 Task: Open Card Card0000000229 in Board Board0000000058 in Workspace WS0000000020 in Trello. Add Member Email0000000077 to Card Card0000000229 in Board Board0000000058 in Workspace WS0000000020 in Trello. Add Green Label titled Label0000000229 to Card Card0000000229 in Board Board0000000058 in Workspace WS0000000020 in Trello. Add Checklist CL0000000229 to Card Card0000000229 in Board Board0000000058 in Workspace WS0000000020 in Trello. Add Dates with Start Date as Apr 08 2023 and Due Date as Apr 30 2023 to Card Card0000000229 in Board Board0000000058 in Workspace WS0000000020 in Trello
Action: Mouse moved to (553, 586)
Screenshot: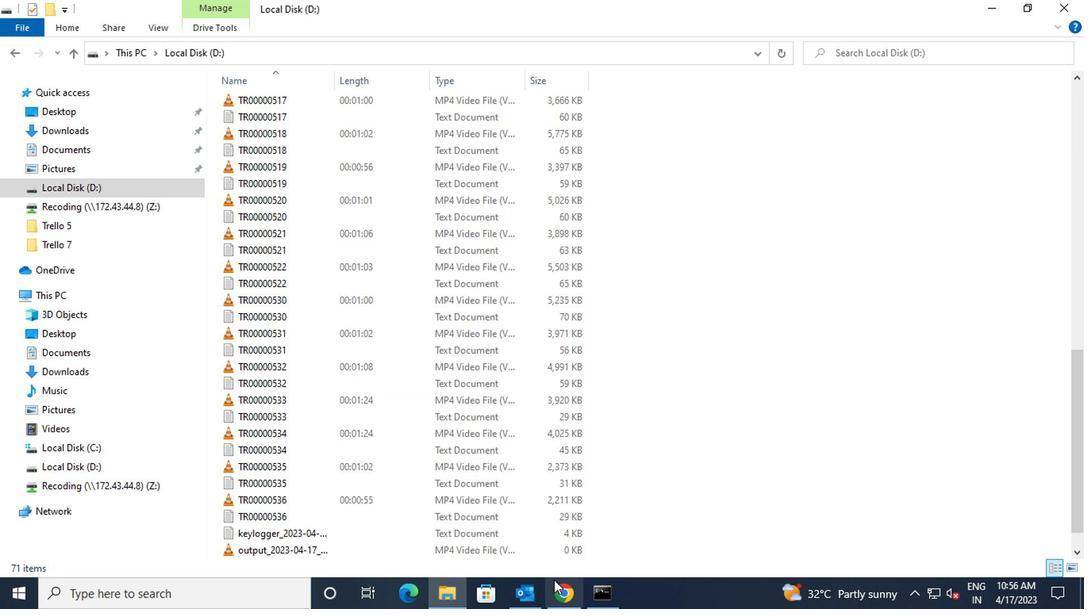 
Action: Mouse pressed left at (553, 586)
Screenshot: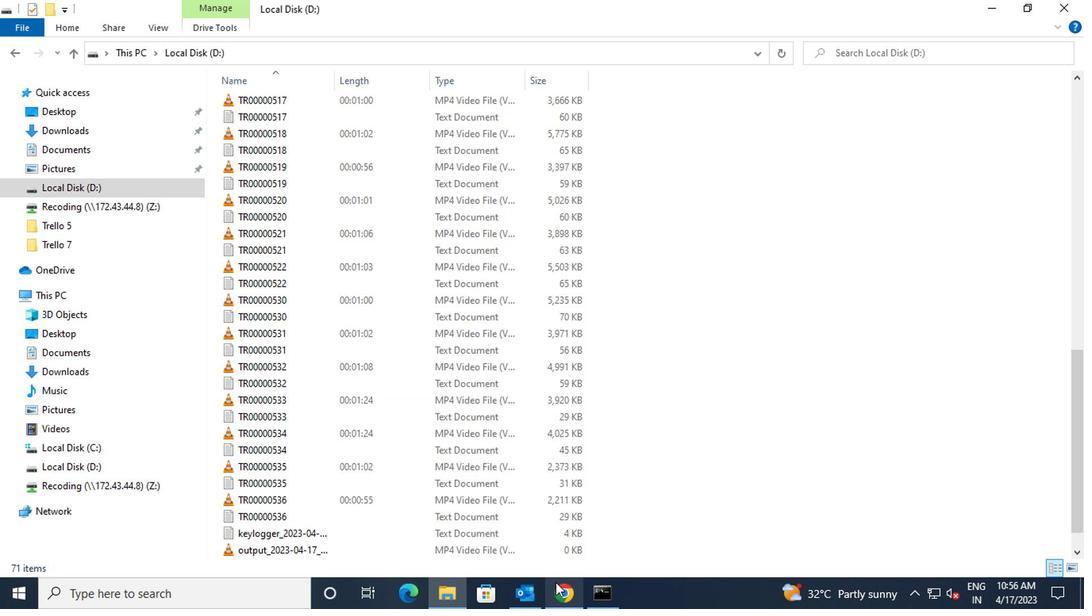 
Action: Mouse moved to (142, 373)
Screenshot: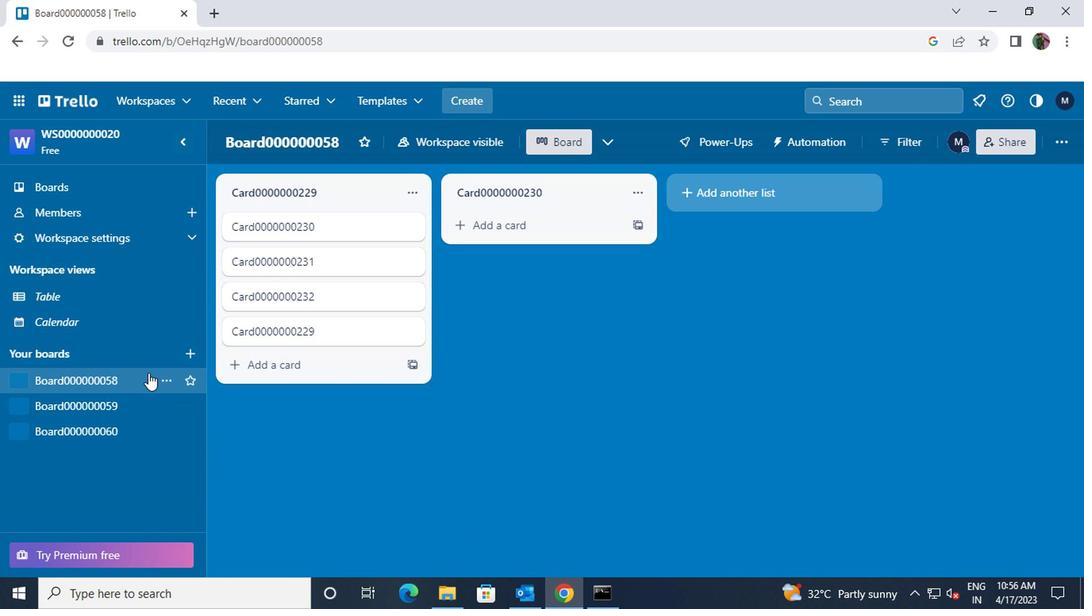
Action: Mouse pressed left at (142, 373)
Screenshot: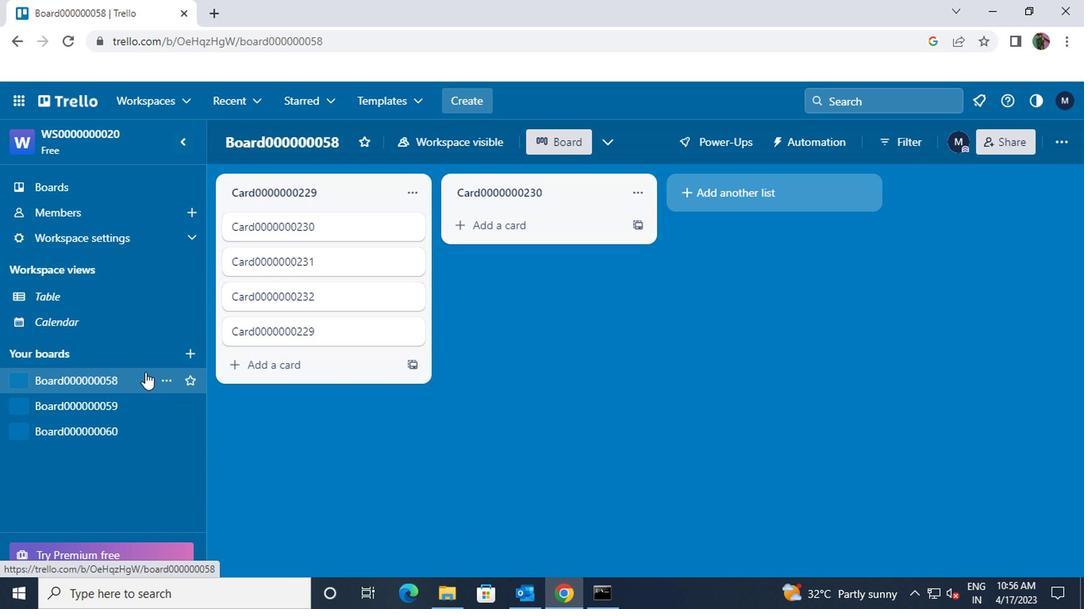 
Action: Mouse moved to (253, 331)
Screenshot: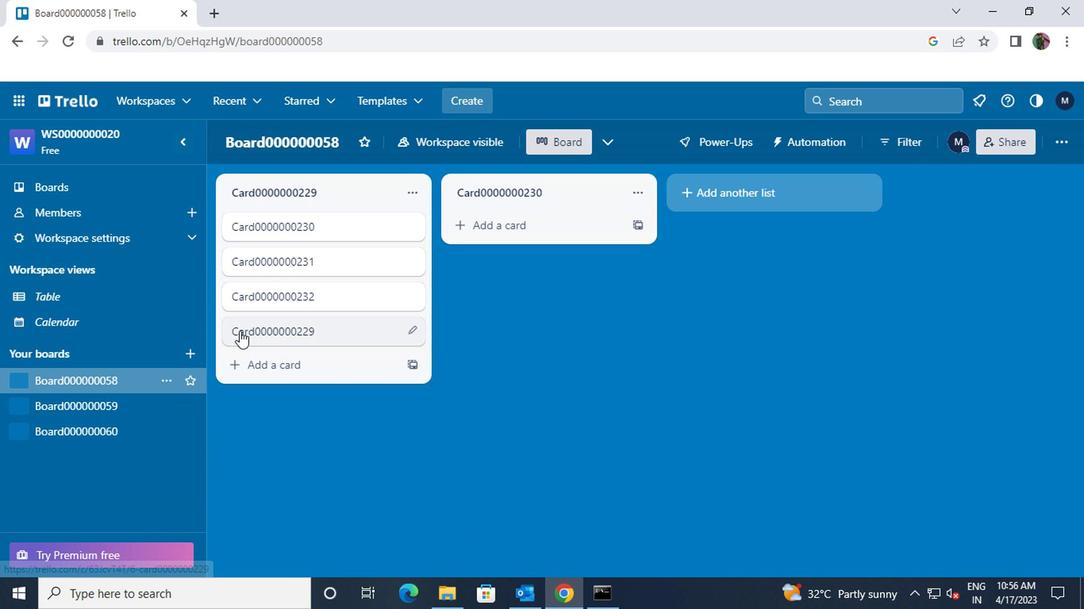 
Action: Mouse pressed left at (253, 331)
Screenshot: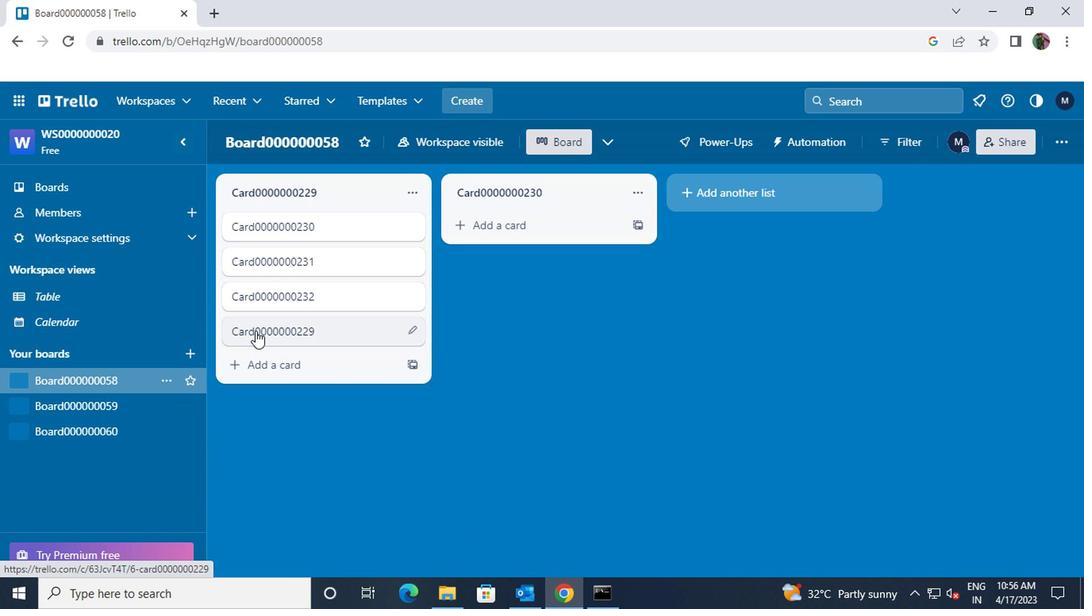 
Action: Mouse moved to (719, 228)
Screenshot: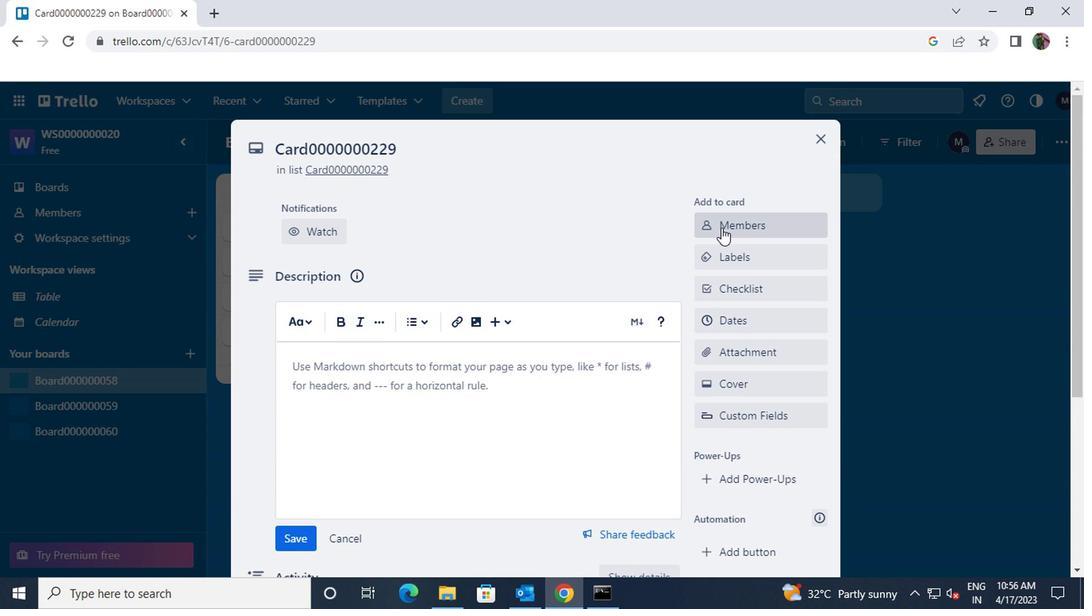 
Action: Mouse pressed left at (719, 228)
Screenshot: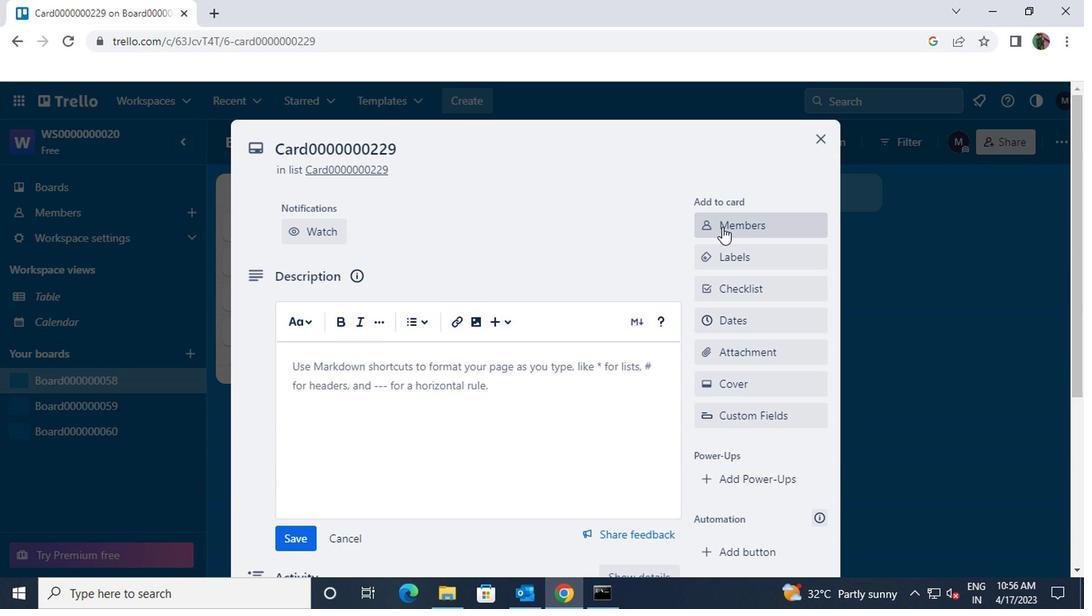 
Action: Mouse moved to (727, 297)
Screenshot: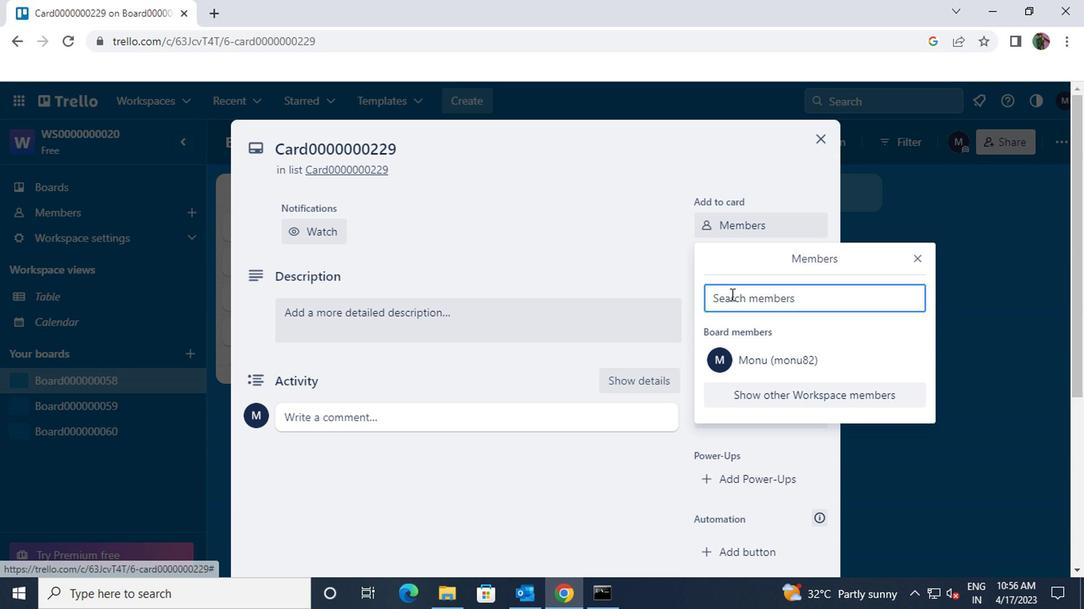 
Action: Key pressed carstreet791<Key.shift>@GMAIL.COM
Screenshot: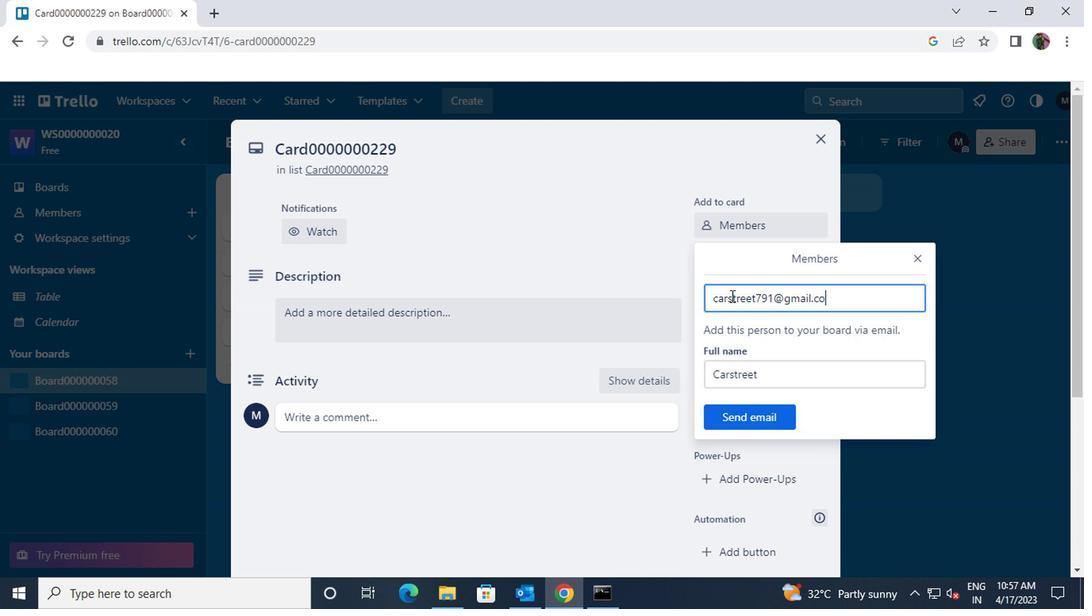 
Action: Mouse moved to (745, 417)
Screenshot: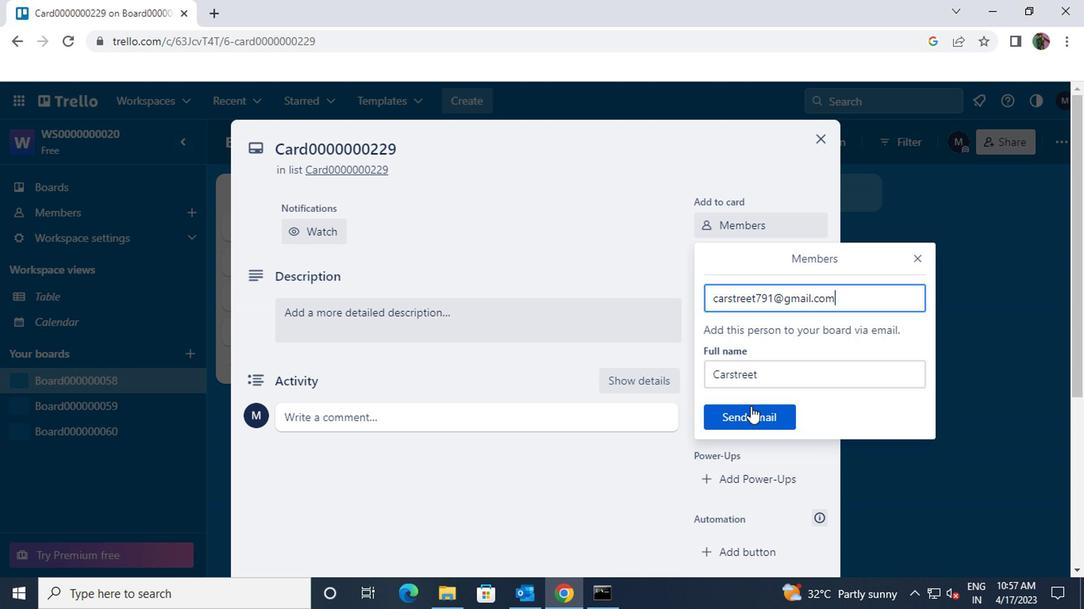 
Action: Mouse pressed left at (745, 417)
Screenshot: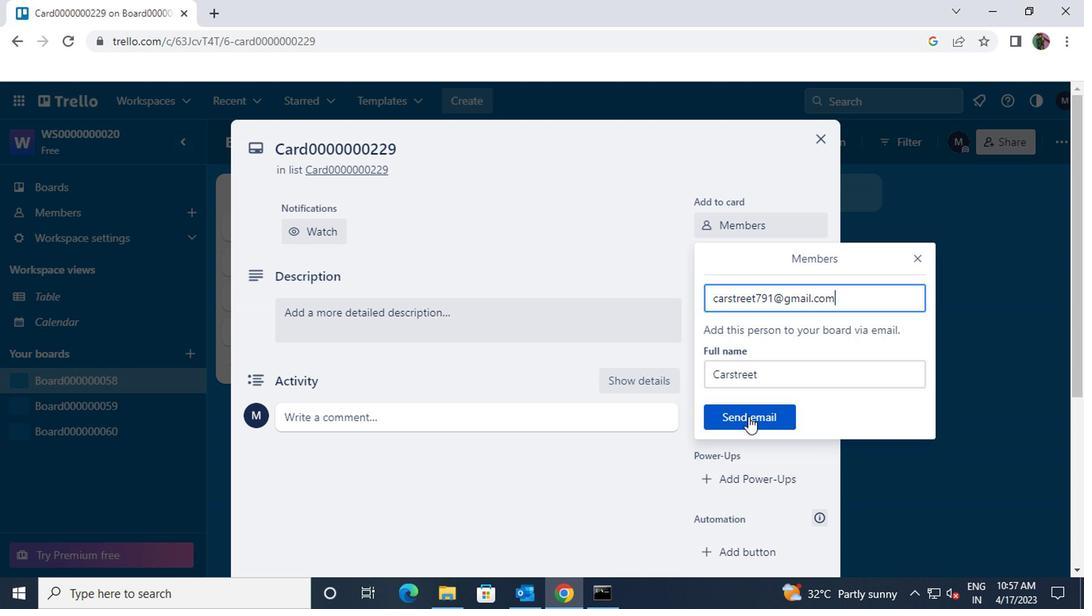 
Action: Mouse moved to (723, 260)
Screenshot: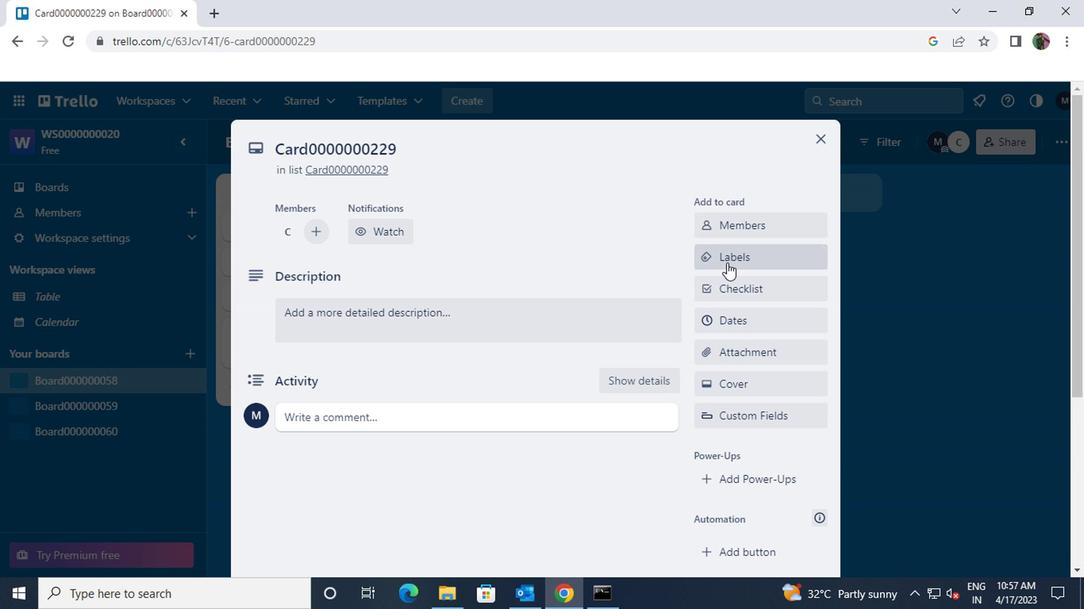 
Action: Mouse pressed left at (723, 260)
Screenshot: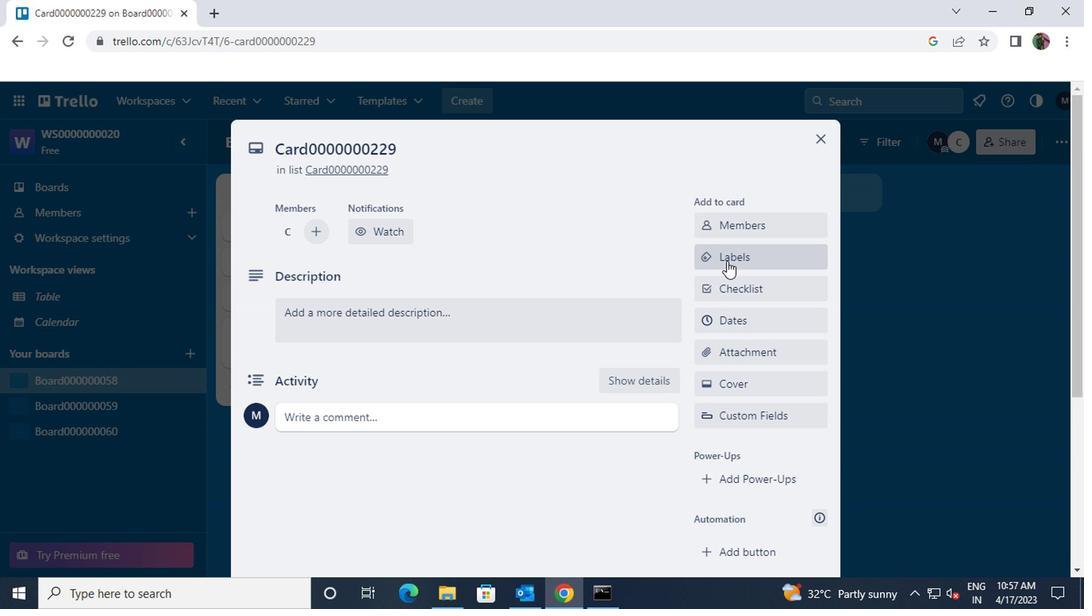 
Action: Mouse moved to (790, 416)
Screenshot: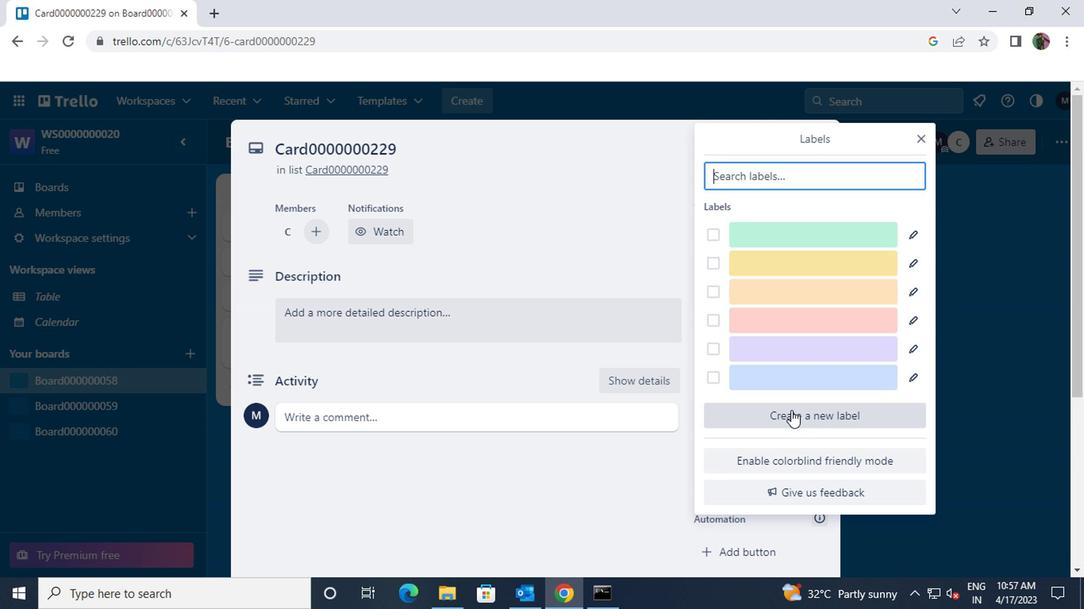 
Action: Mouse pressed left at (790, 416)
Screenshot: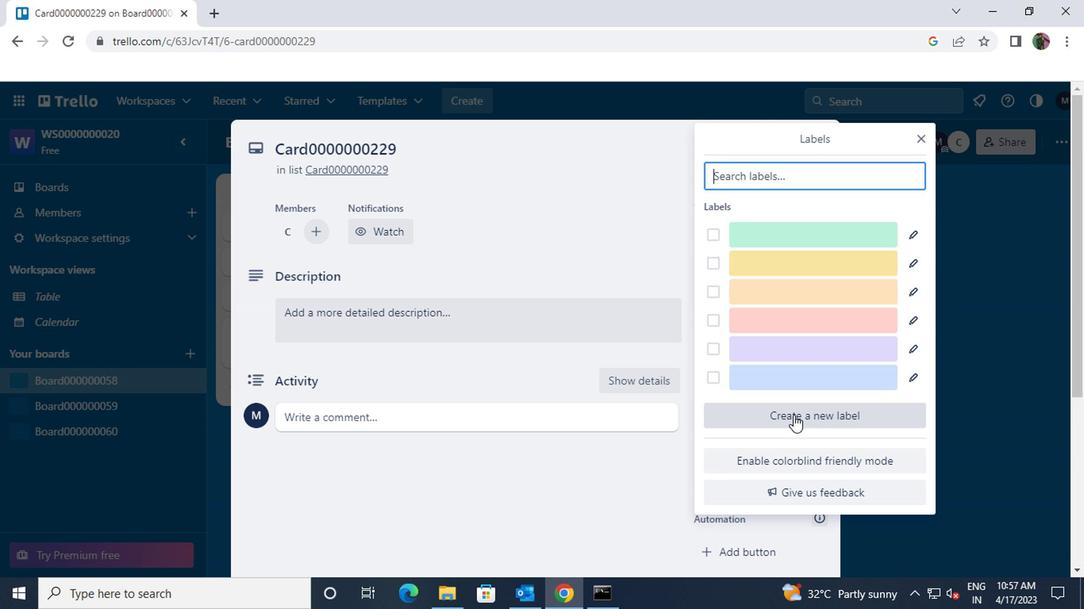 
Action: Mouse moved to (769, 286)
Screenshot: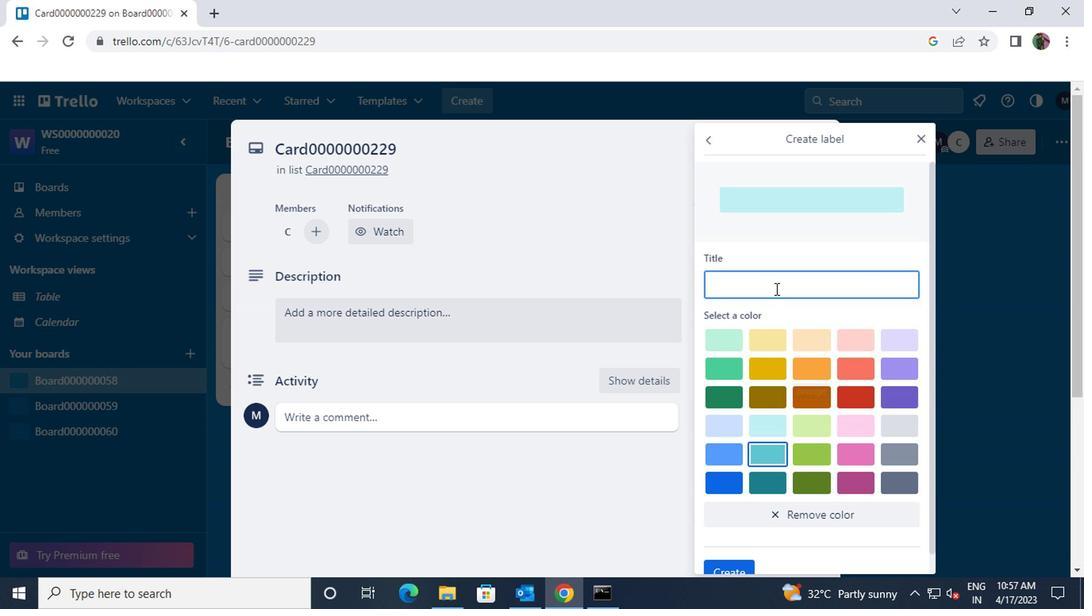 
Action: Key pressed <Key.shift>LABEL0000000229
Screenshot: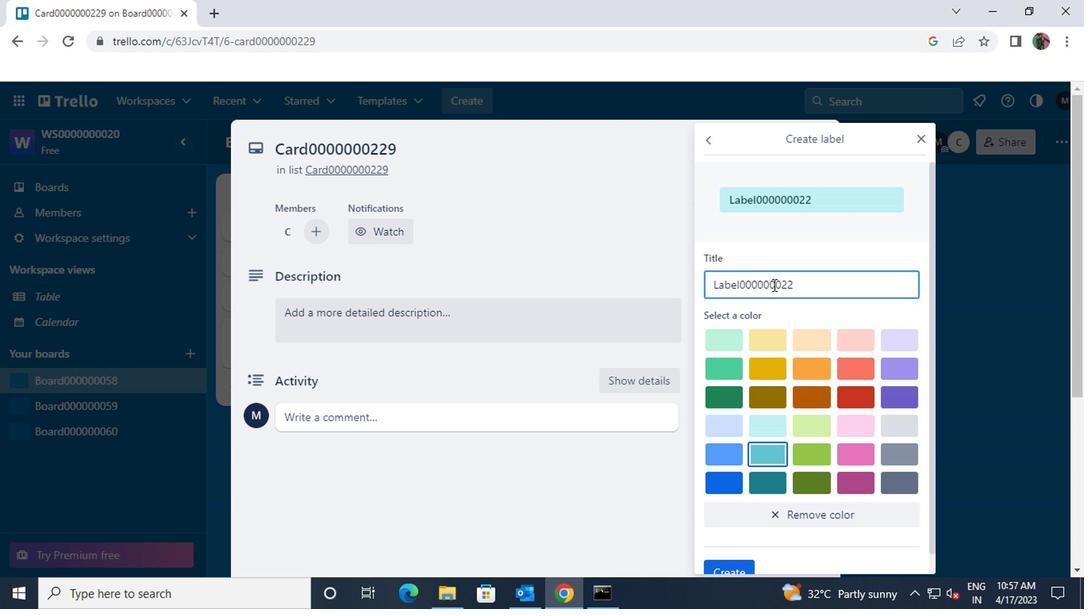 
Action: Mouse moved to (716, 394)
Screenshot: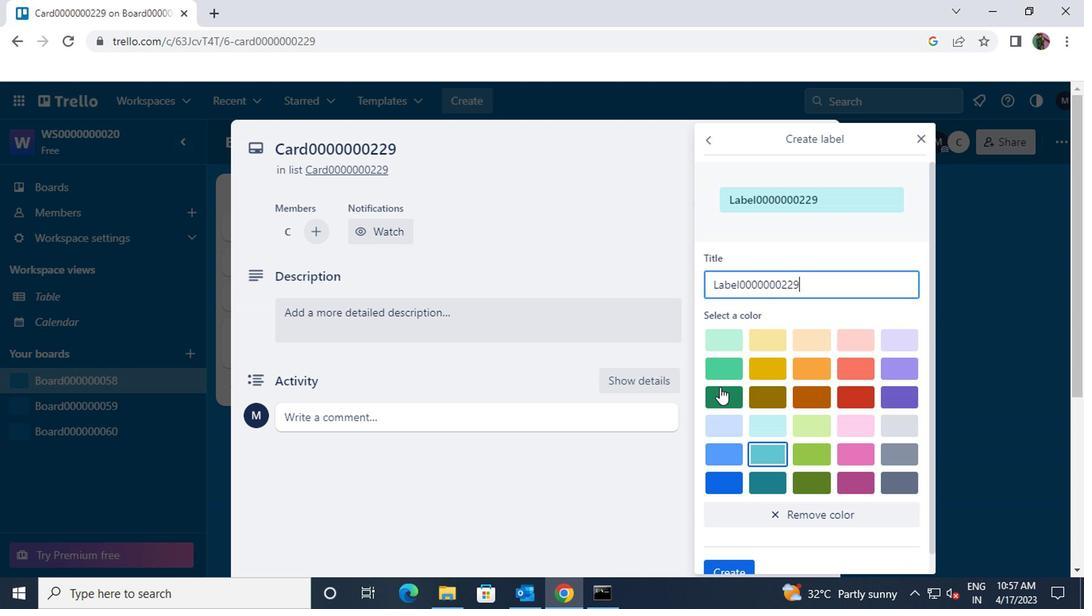 
Action: Mouse pressed left at (716, 394)
Screenshot: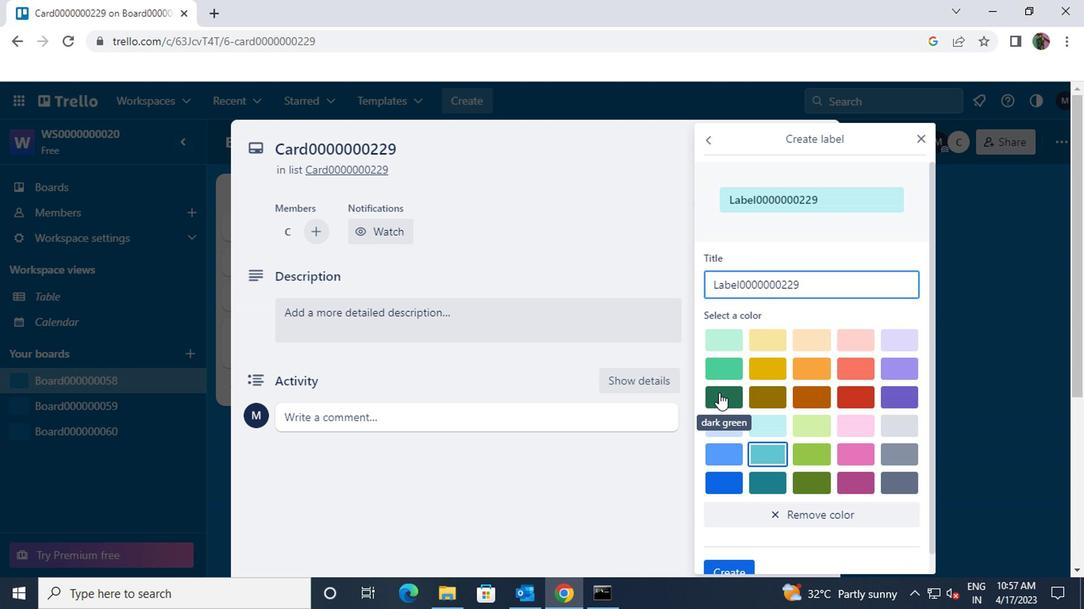 
Action: Mouse moved to (716, 388)
Screenshot: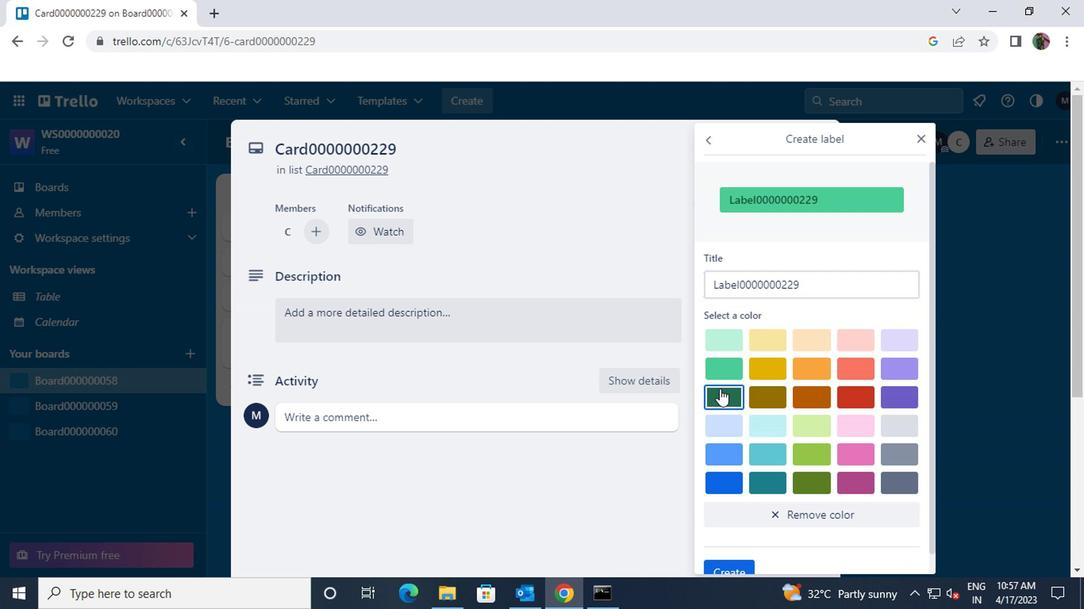 
Action: Mouse scrolled (716, 387) with delta (0, 0)
Screenshot: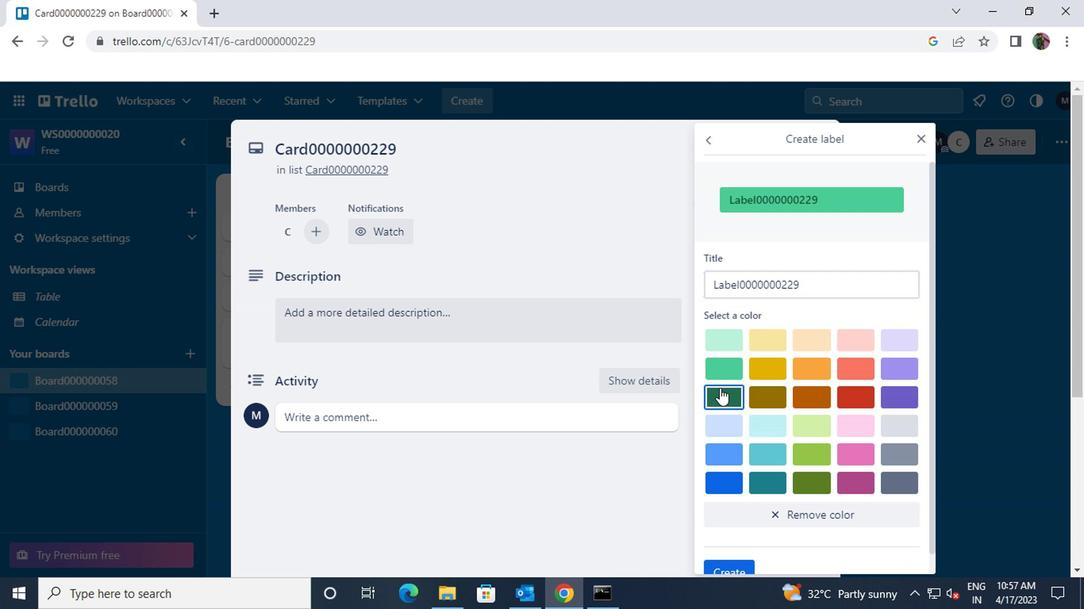 
Action: Mouse scrolled (716, 387) with delta (0, 0)
Screenshot: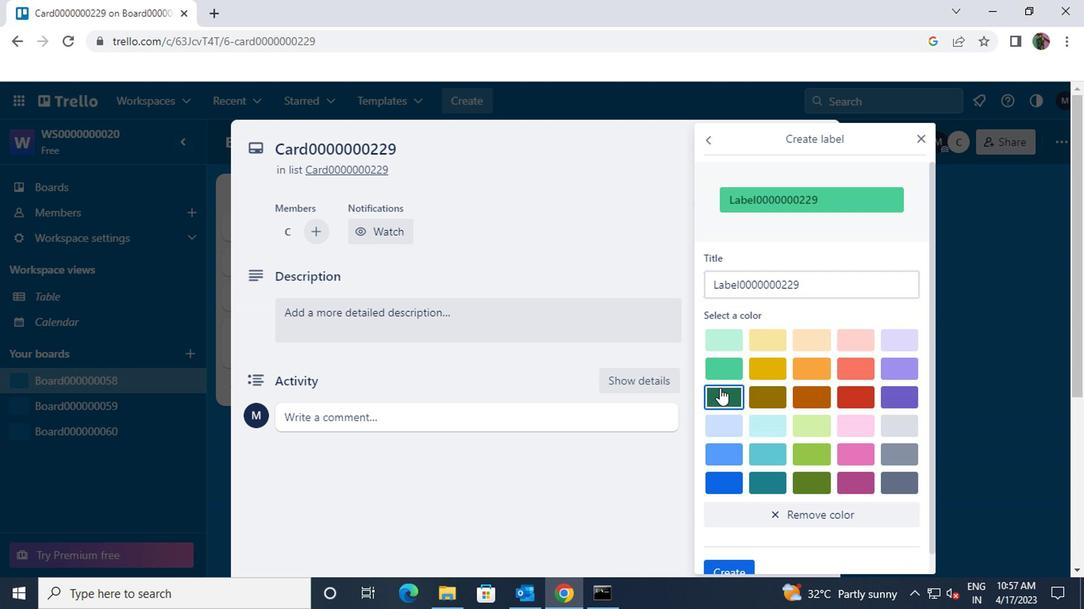 
Action: Mouse scrolled (716, 387) with delta (0, 0)
Screenshot: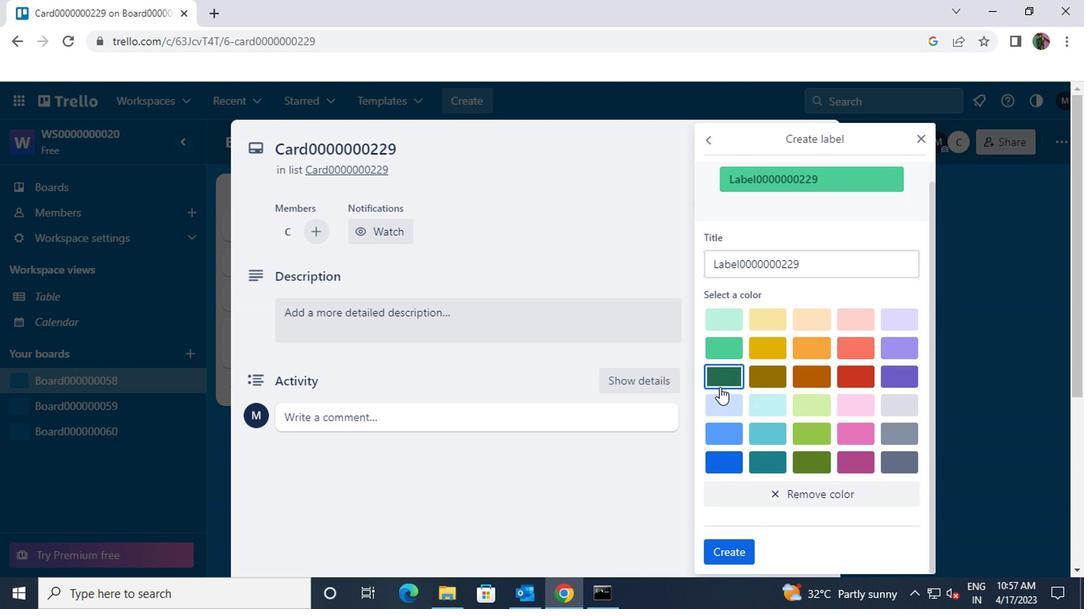 
Action: Mouse moved to (716, 553)
Screenshot: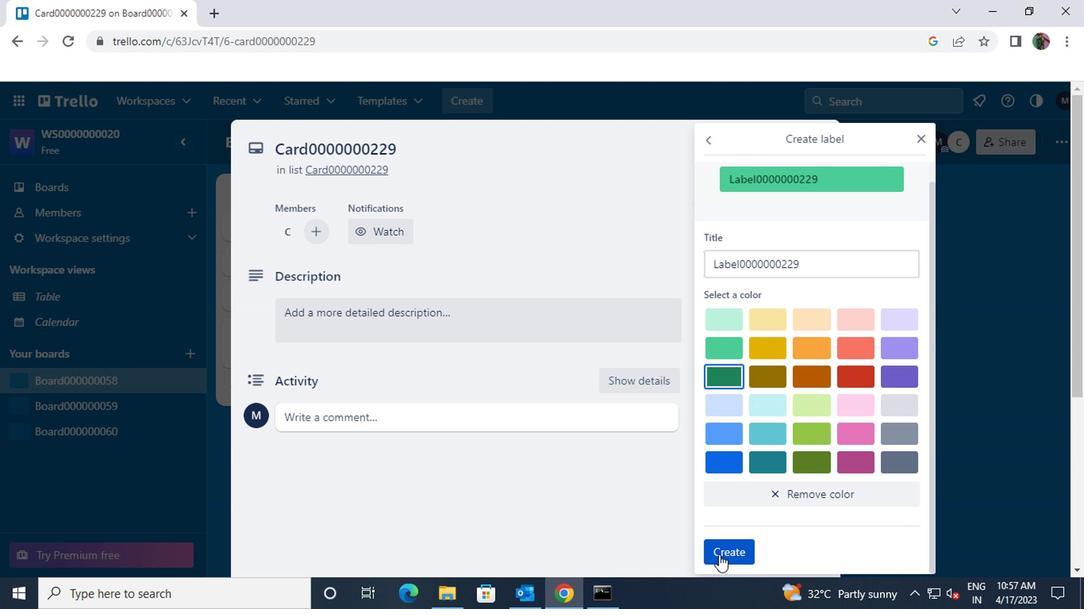 
Action: Mouse pressed left at (716, 553)
Screenshot: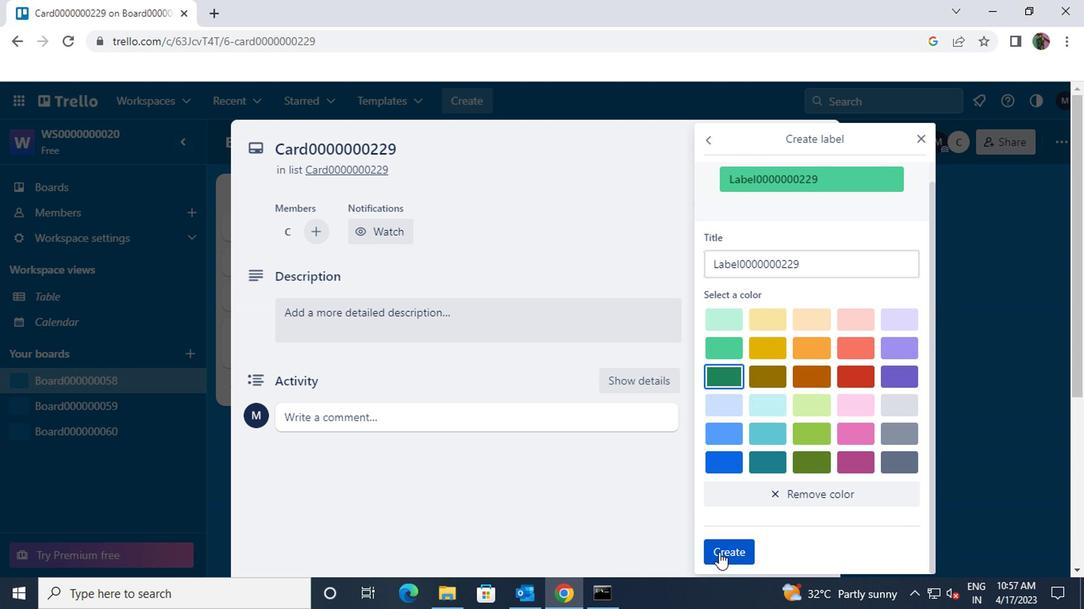 
Action: Mouse moved to (751, 462)
Screenshot: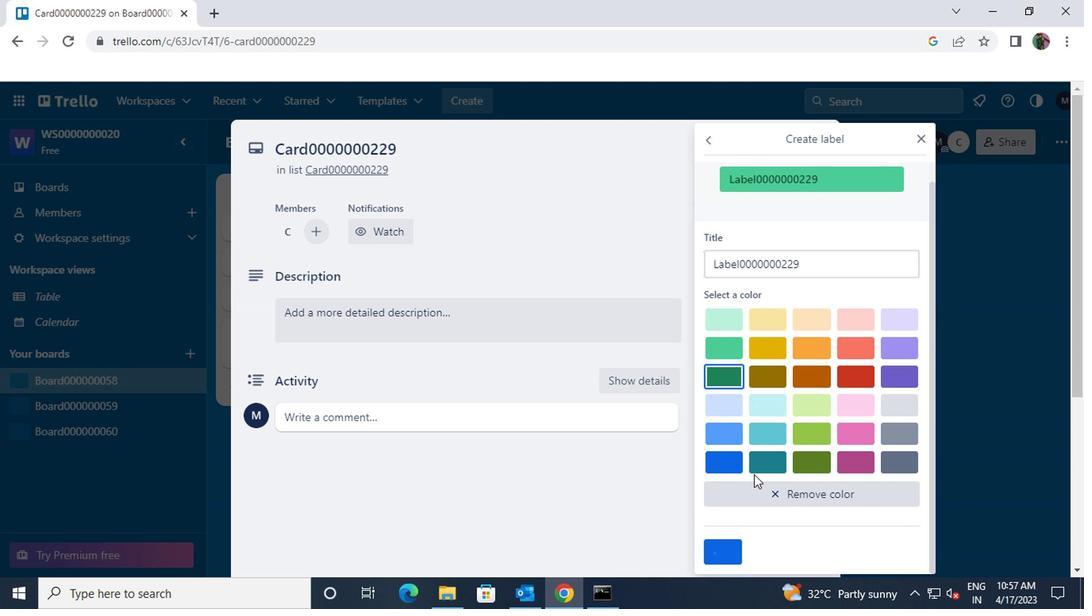 
Action: Mouse scrolled (751, 463) with delta (0, 0)
Screenshot: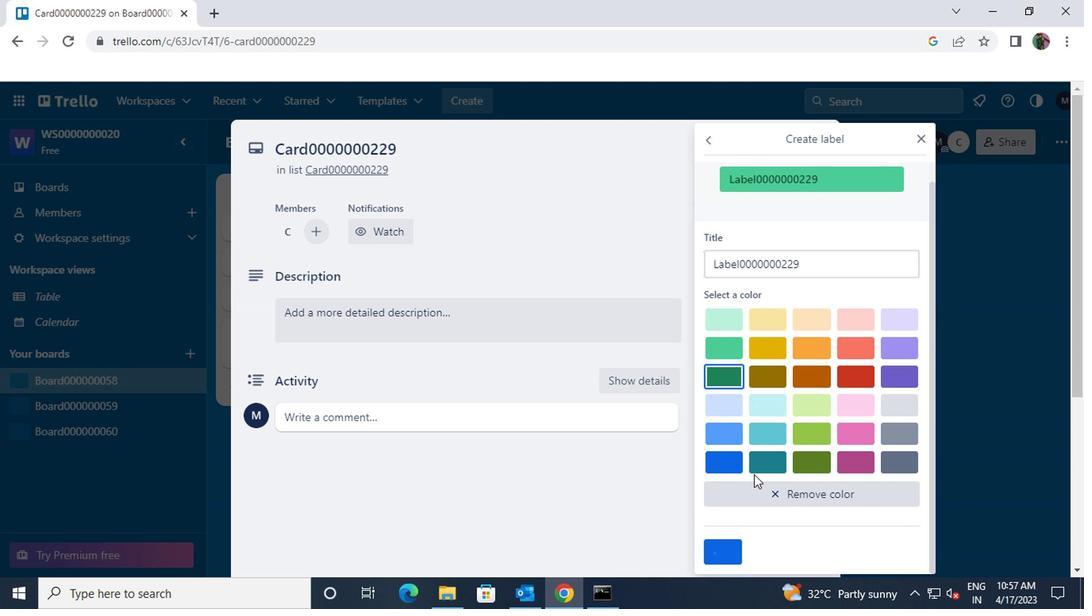 
Action: Mouse scrolled (751, 463) with delta (0, 0)
Screenshot: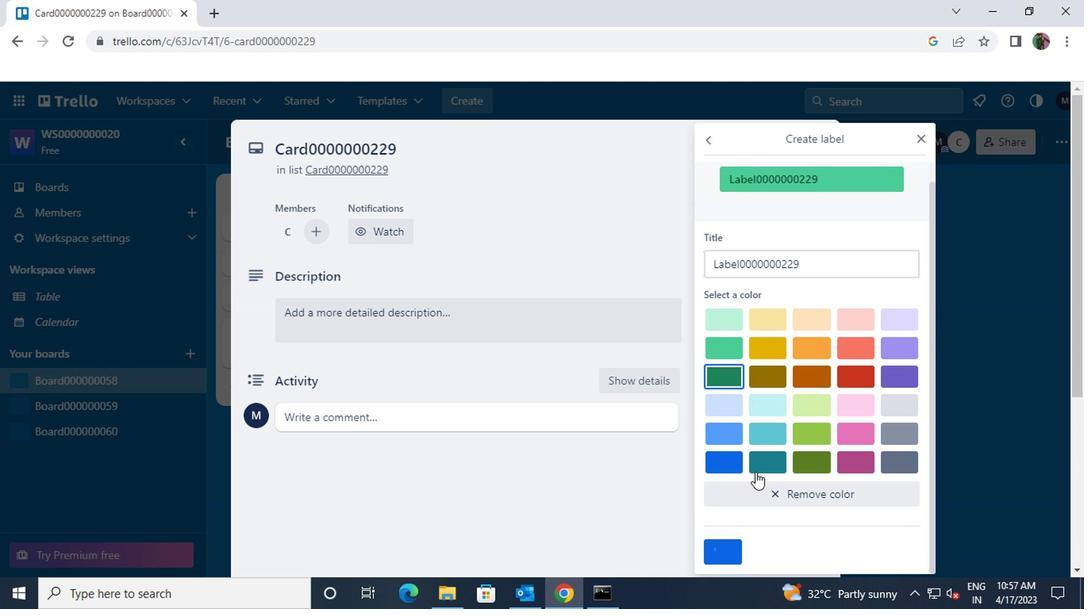 
Action: Mouse scrolled (751, 463) with delta (0, 0)
Screenshot: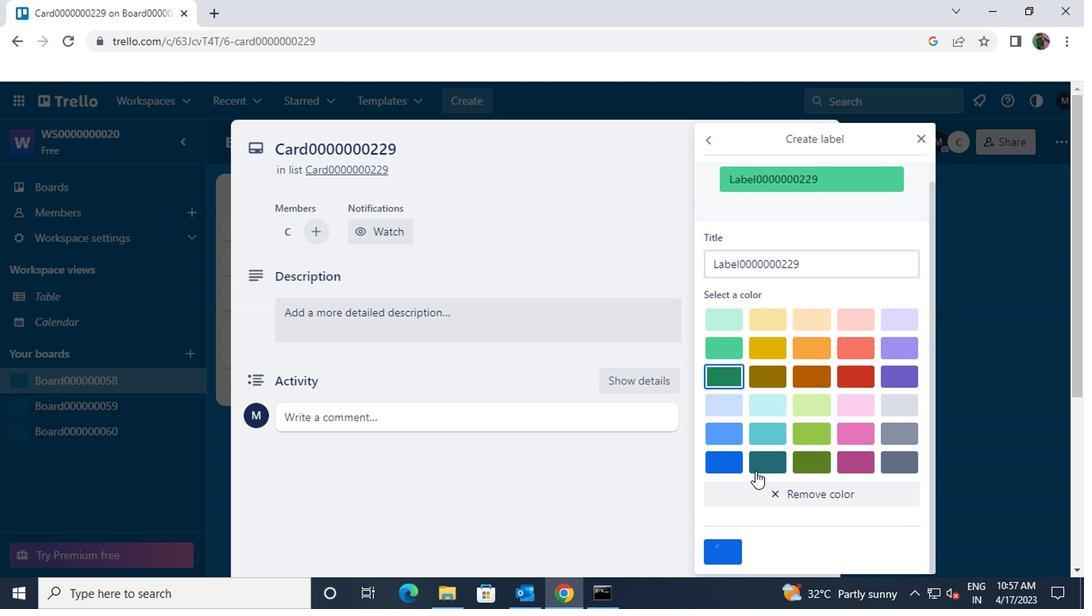 
Action: Mouse moved to (751, 458)
Screenshot: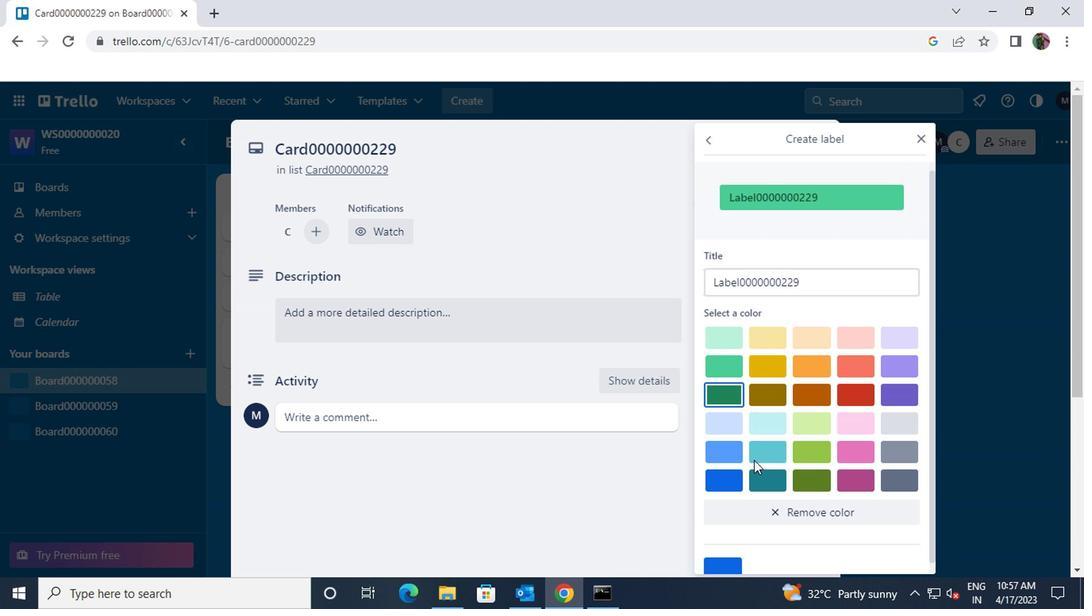 
Action: Mouse scrolled (751, 459) with delta (0, 0)
Screenshot: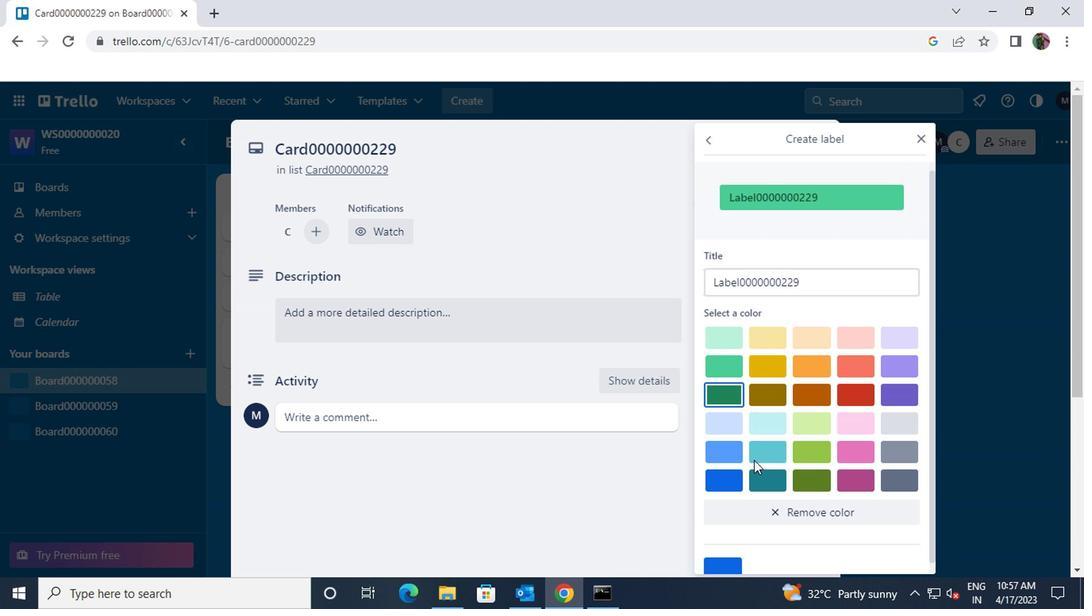 
Action: Mouse moved to (753, 446)
Screenshot: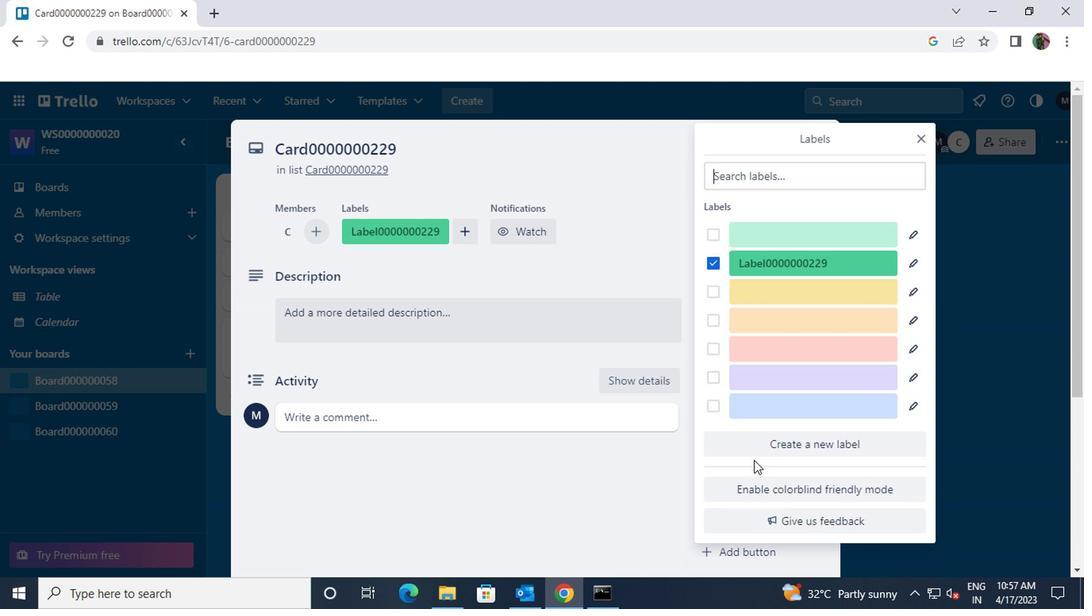 
Action: Mouse scrolled (753, 447) with delta (0, 0)
Screenshot: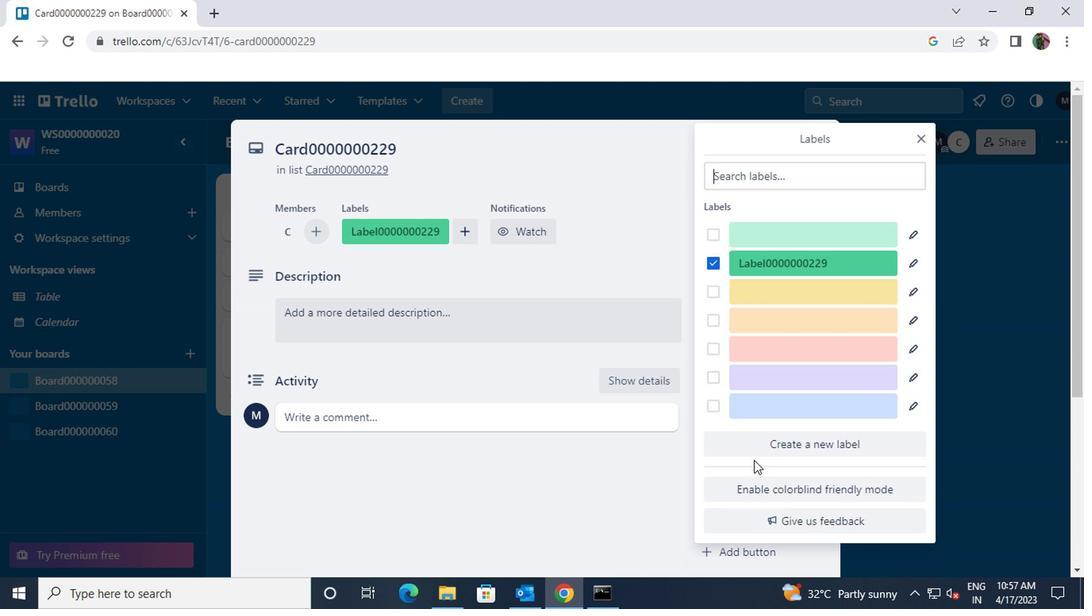 
Action: Mouse moved to (919, 133)
Screenshot: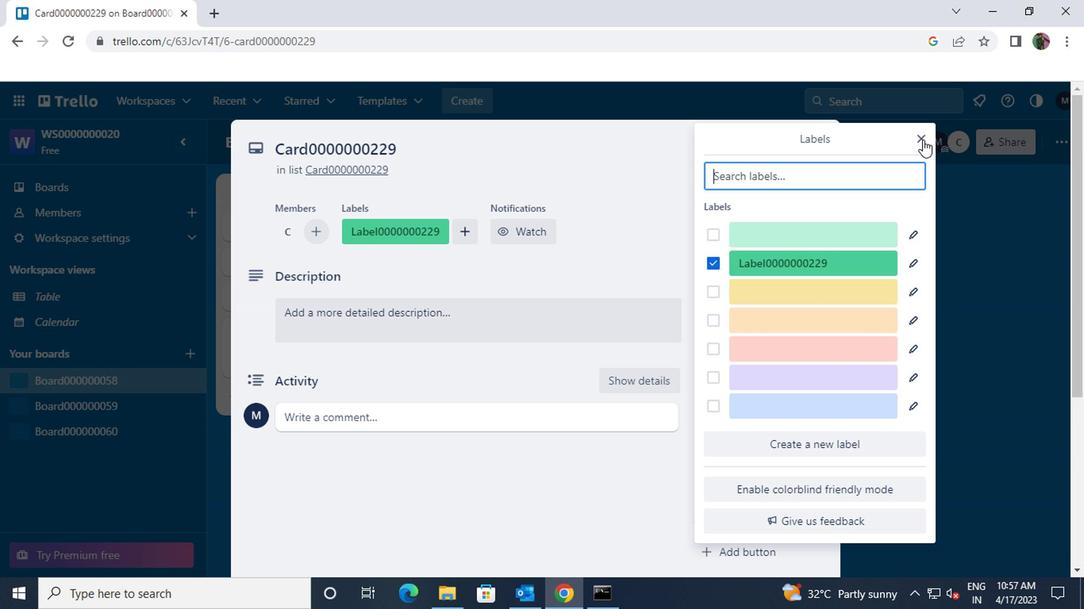 
Action: Mouse pressed left at (919, 133)
Screenshot: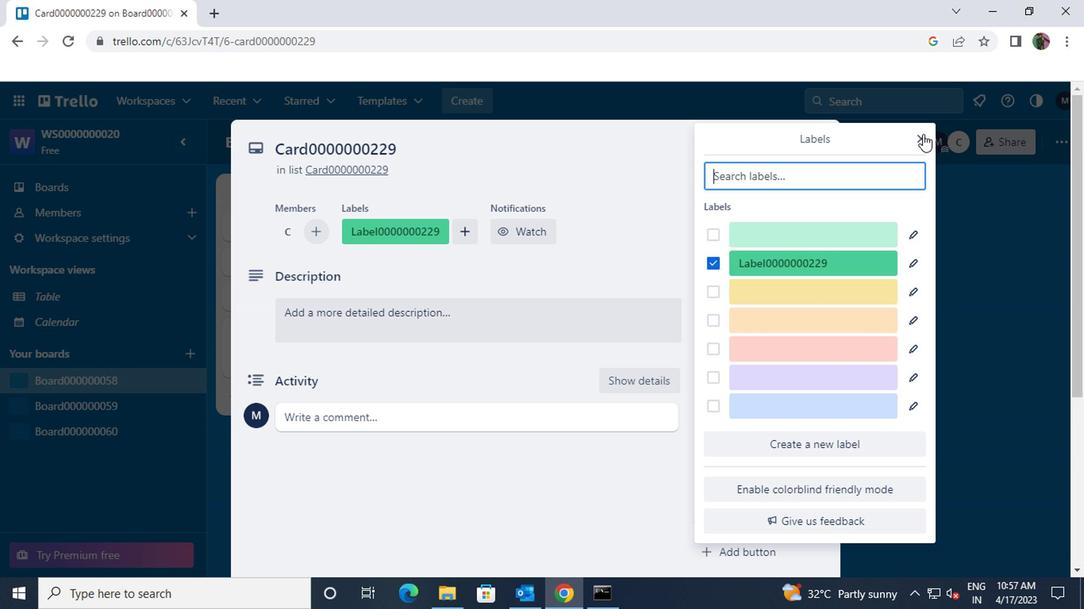 
Action: Mouse moved to (753, 294)
Screenshot: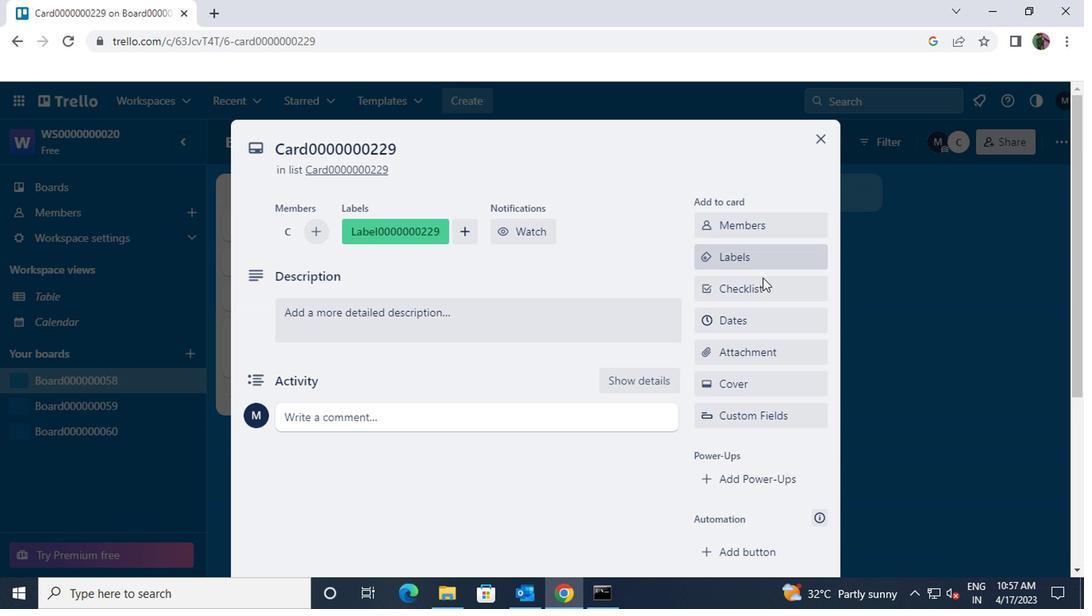 
Action: Mouse pressed left at (753, 294)
Screenshot: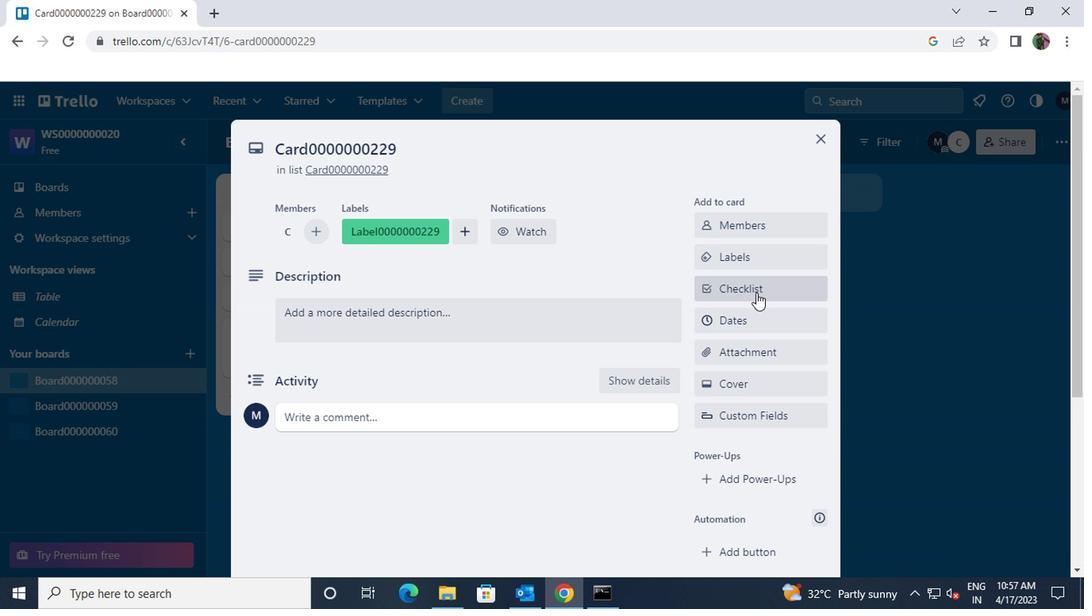 
Action: Key pressed <Key.shift>CL0000000229
Screenshot: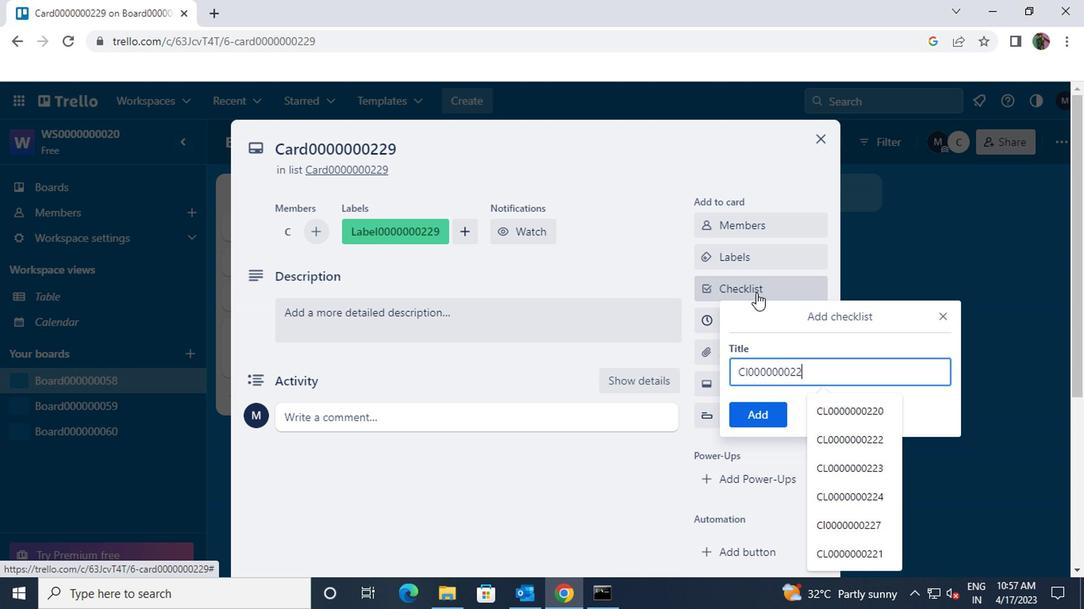 
Action: Mouse moved to (756, 419)
Screenshot: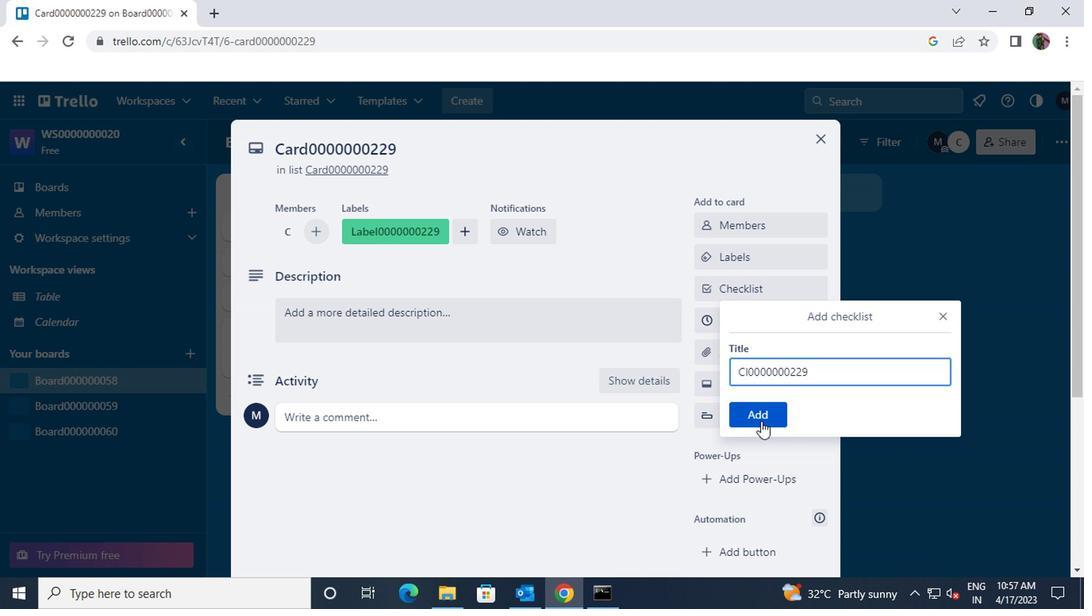 
Action: Mouse pressed left at (756, 419)
Screenshot: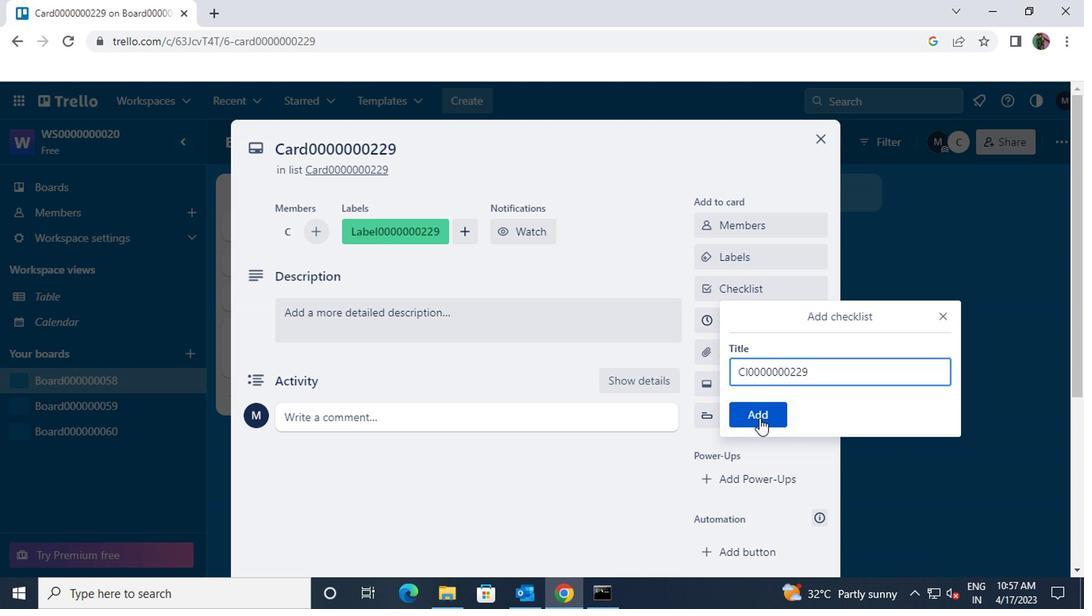 
Action: Mouse moved to (743, 320)
Screenshot: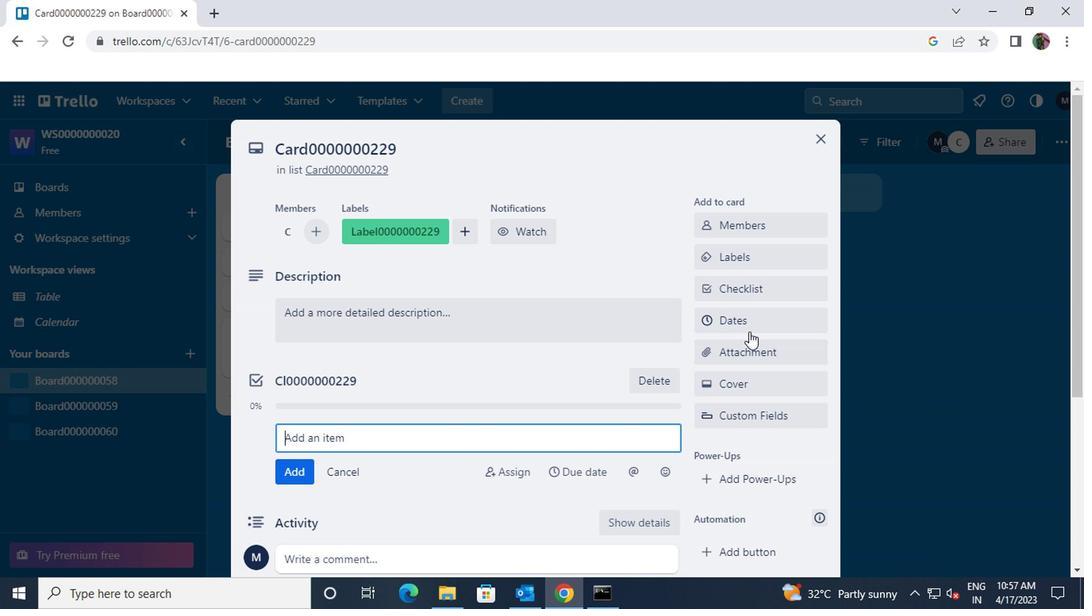 
Action: Mouse pressed left at (743, 320)
Screenshot: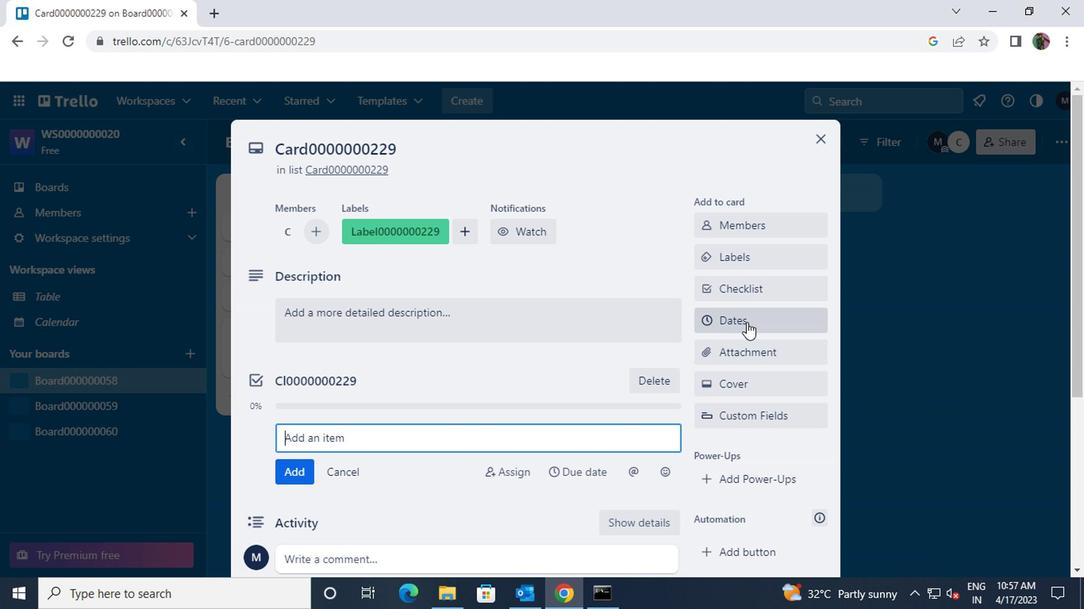 
Action: Mouse moved to (703, 181)
Screenshot: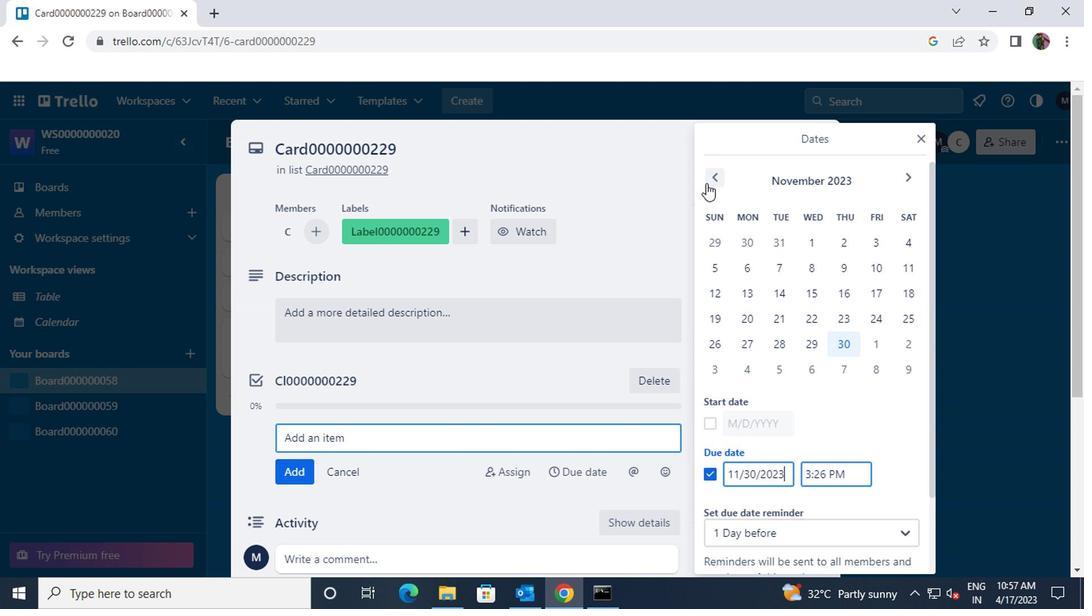 
Action: Mouse pressed left at (703, 181)
Screenshot: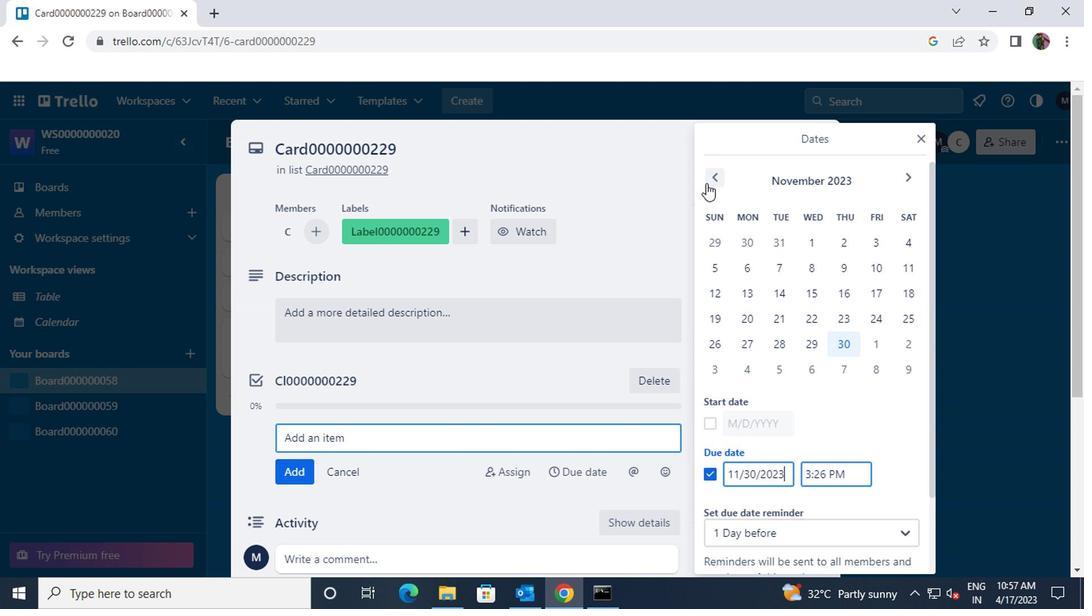 
Action: Mouse pressed left at (703, 181)
Screenshot: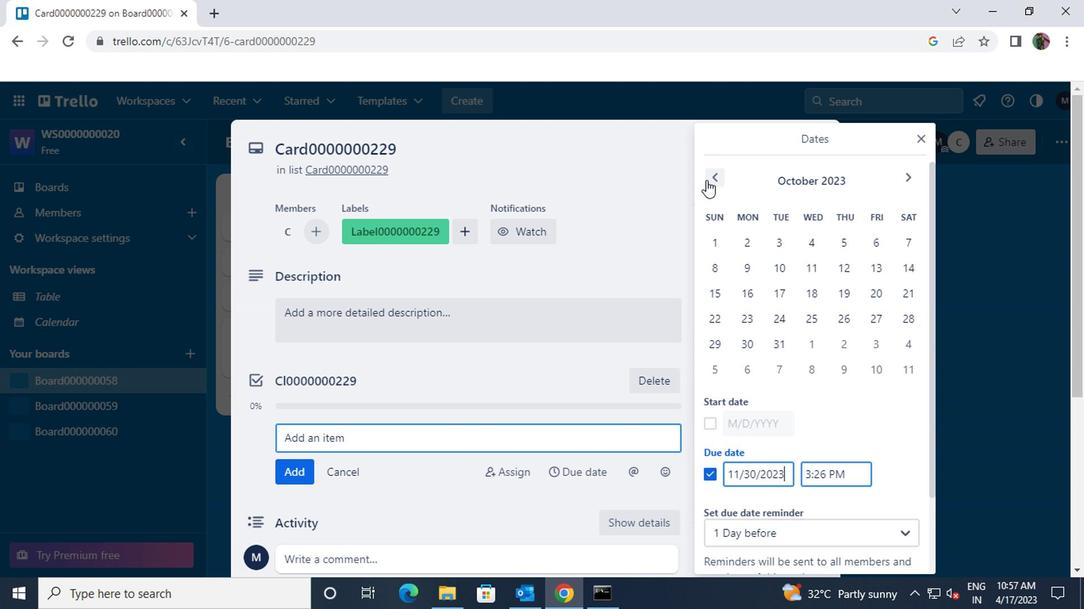 
Action: Mouse pressed left at (703, 181)
Screenshot: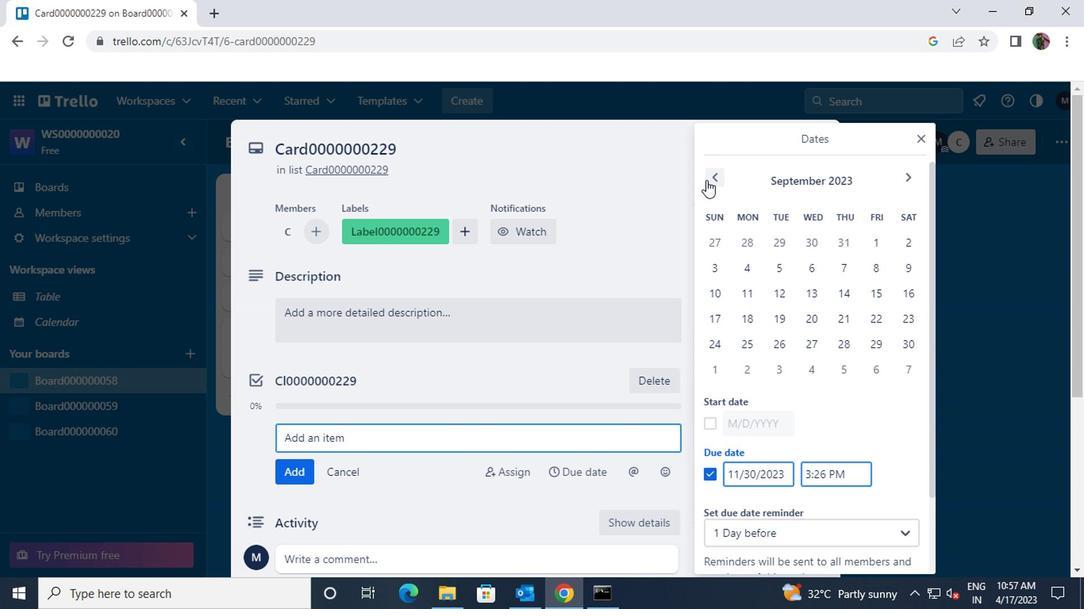 
Action: Mouse moved to (703, 181)
Screenshot: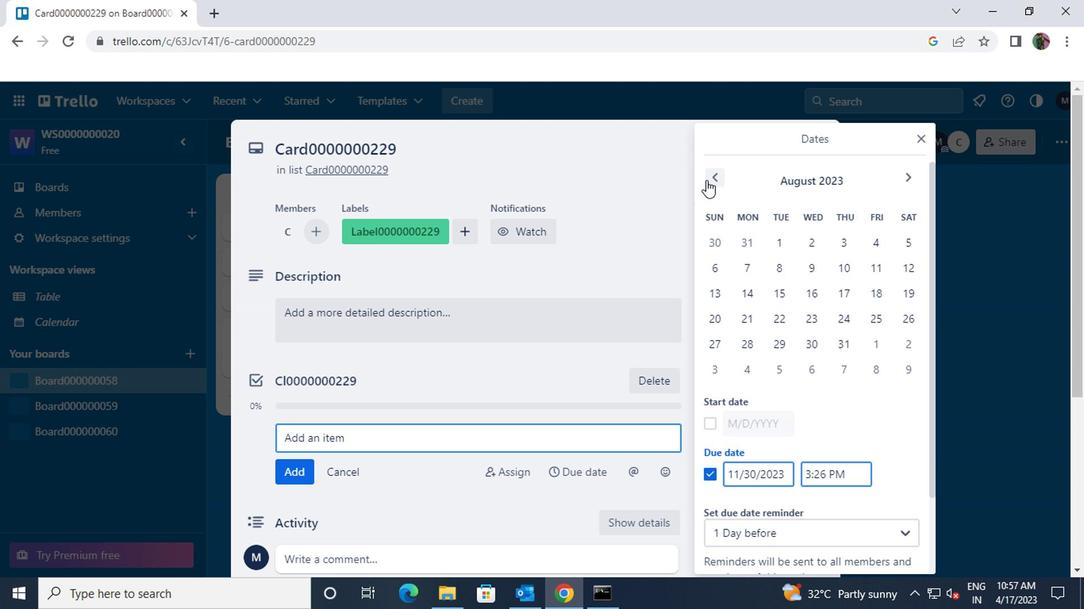 
Action: Mouse pressed left at (703, 181)
Screenshot: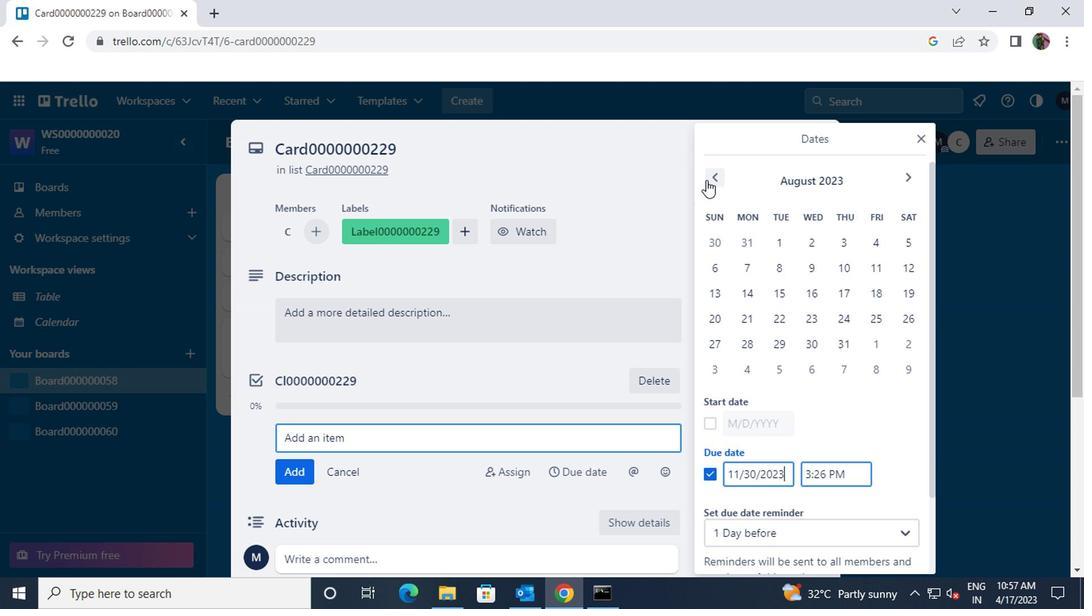 
Action: Mouse pressed left at (703, 181)
Screenshot: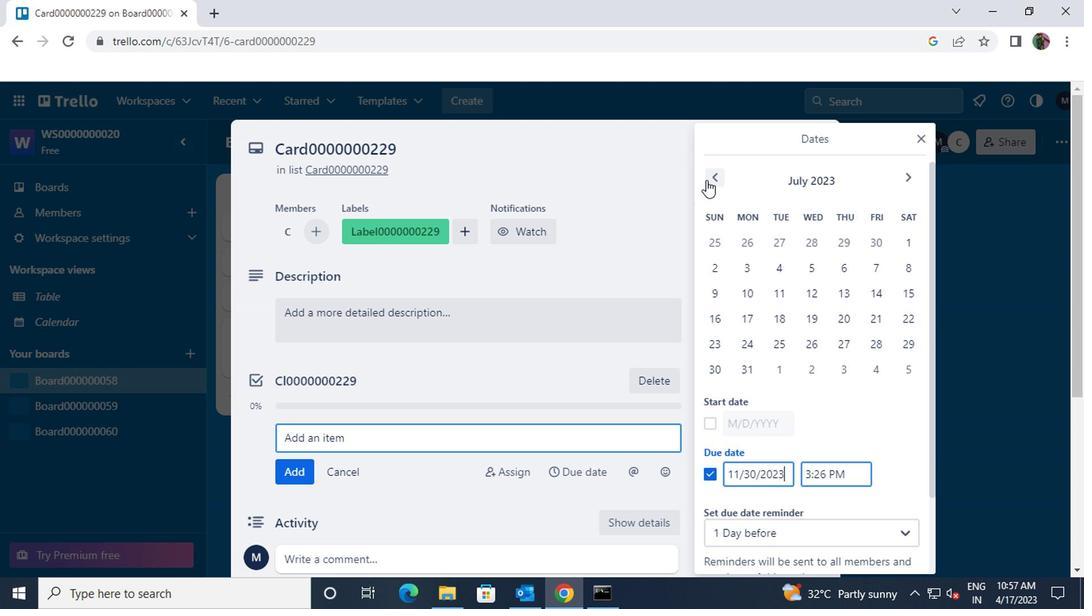 
Action: Mouse pressed left at (703, 181)
Screenshot: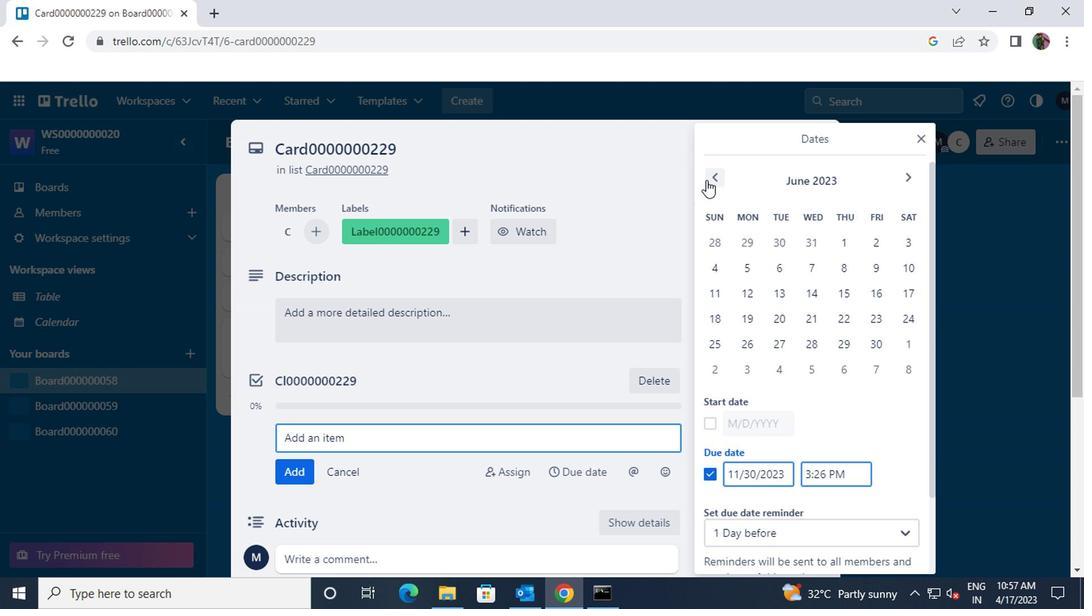 
Action: Mouse pressed left at (703, 181)
Screenshot: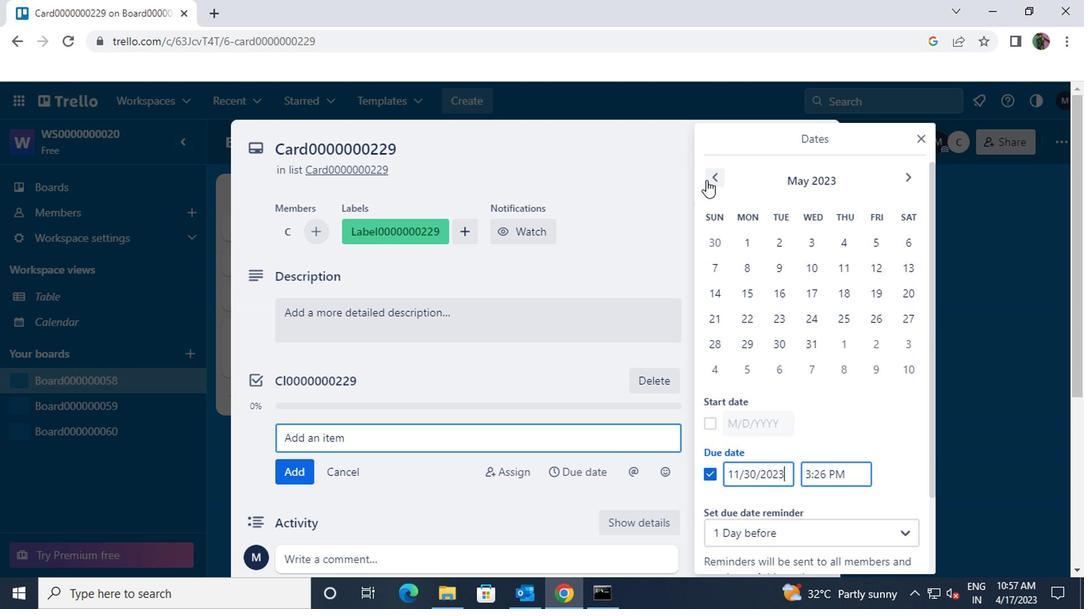 
Action: Mouse moved to (900, 271)
Screenshot: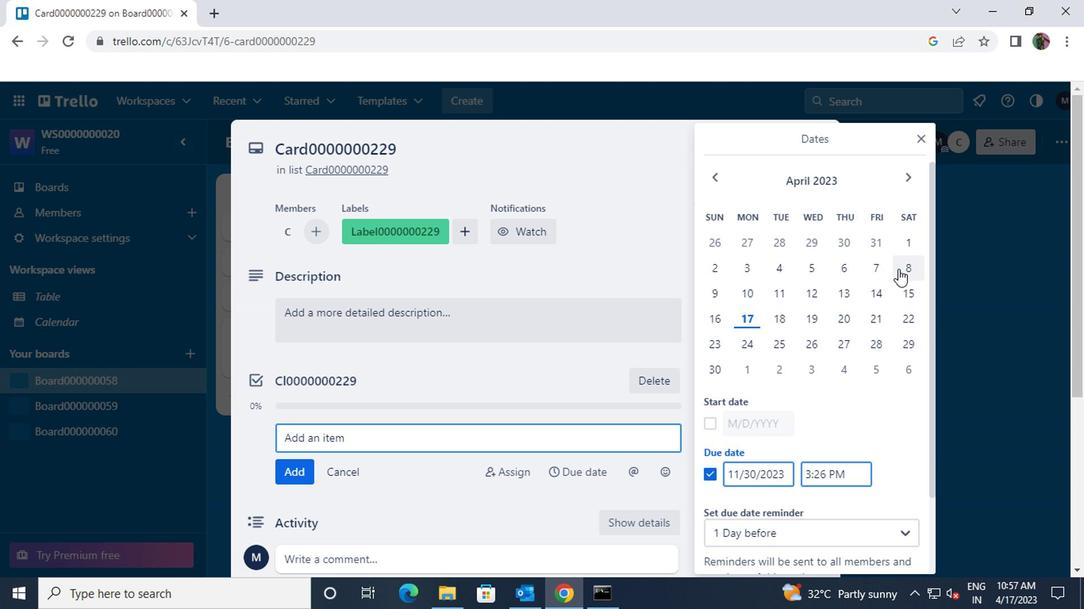 
Action: Mouse pressed left at (900, 271)
Screenshot: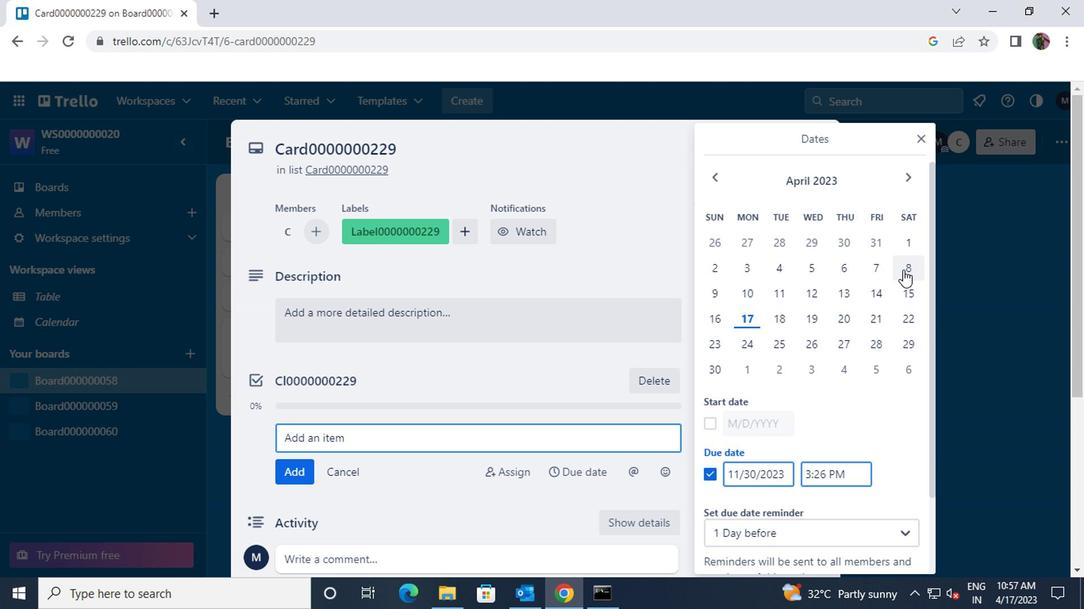 
Action: Mouse moved to (712, 341)
Screenshot: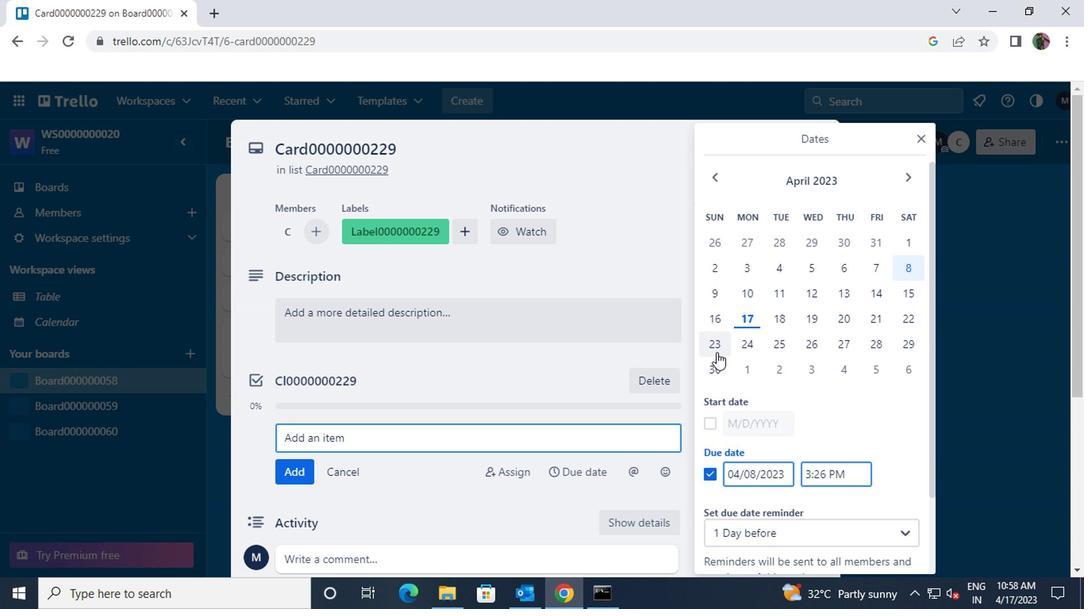 
Action: Mouse pressed left at (712, 341)
Screenshot: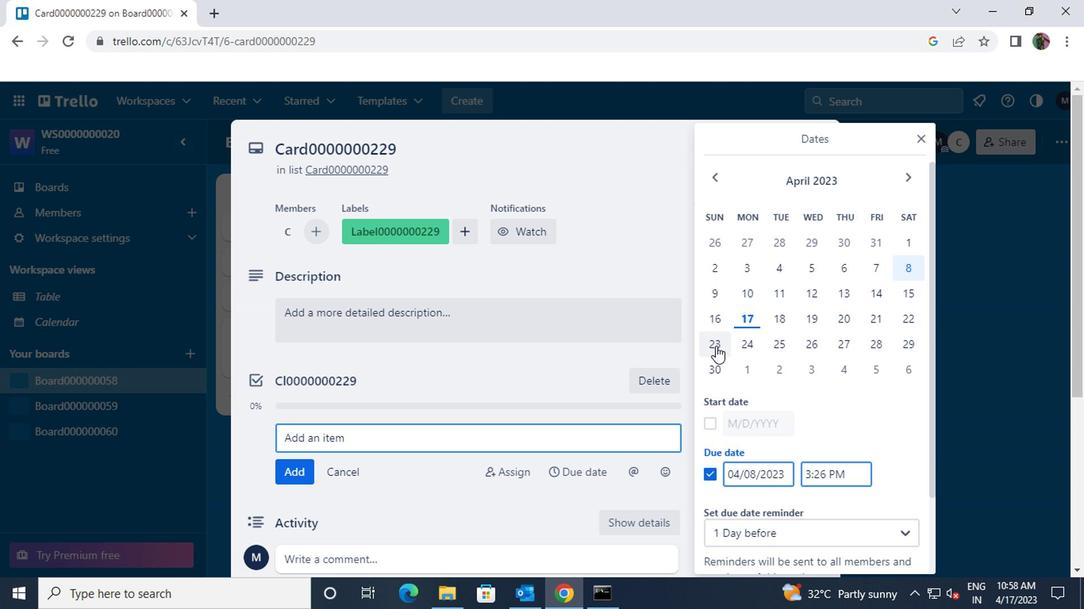 
Action: Mouse moved to (714, 339)
Screenshot: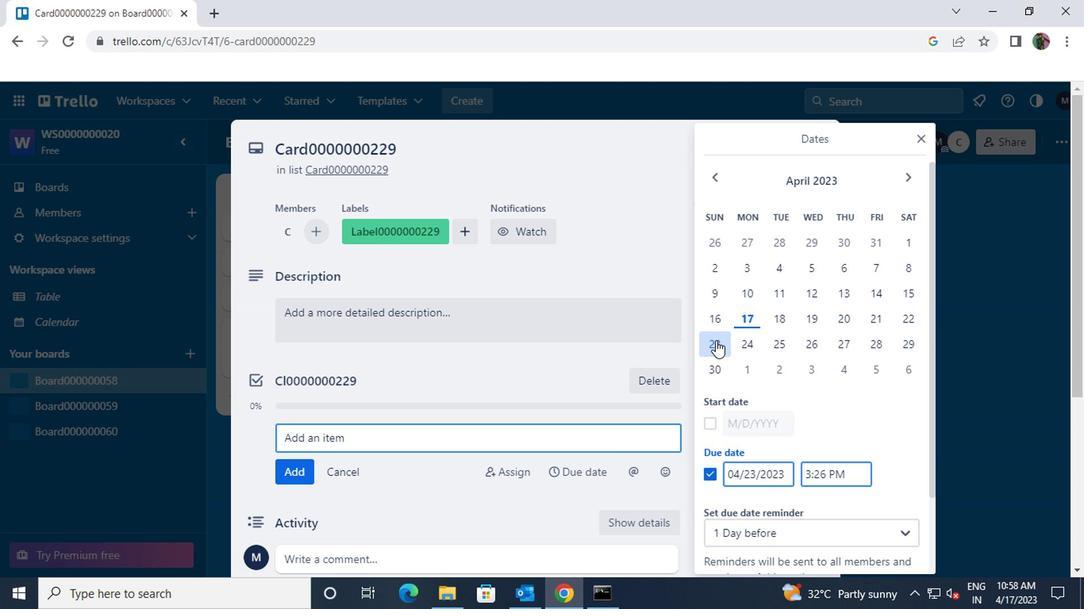 
Action: Mouse scrolled (714, 338) with delta (0, 0)
Screenshot: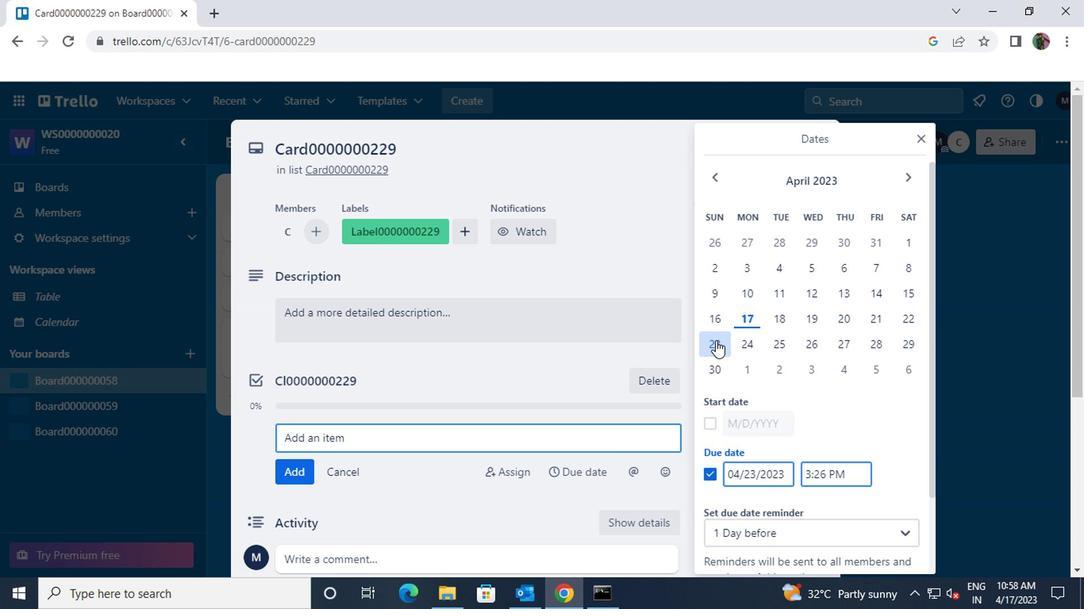 
Action: Mouse moved to (715, 339)
Screenshot: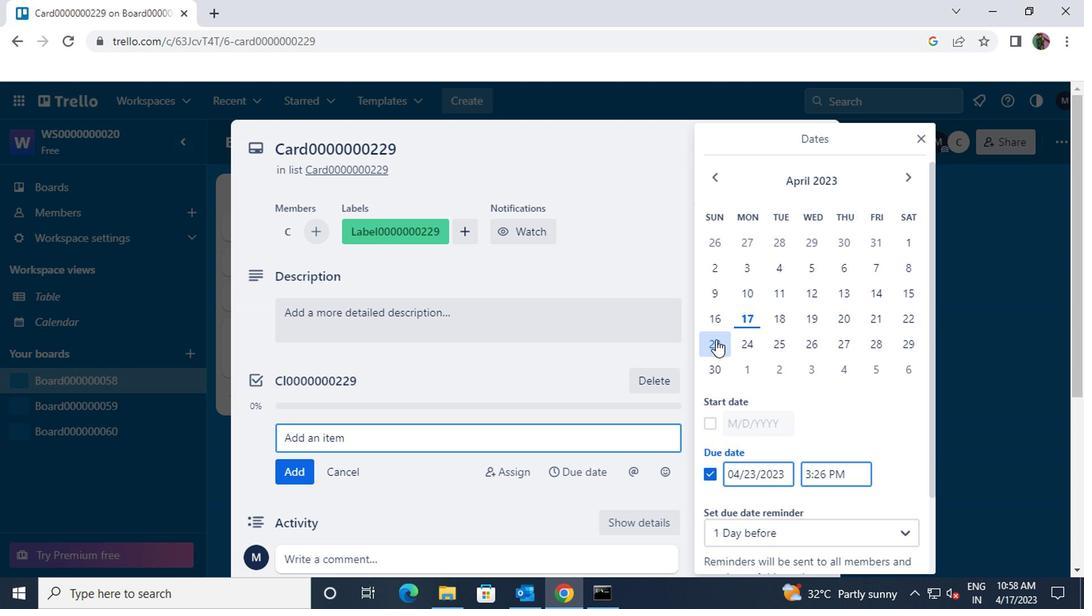 
Action: Mouse scrolled (715, 338) with delta (0, 0)
Screenshot: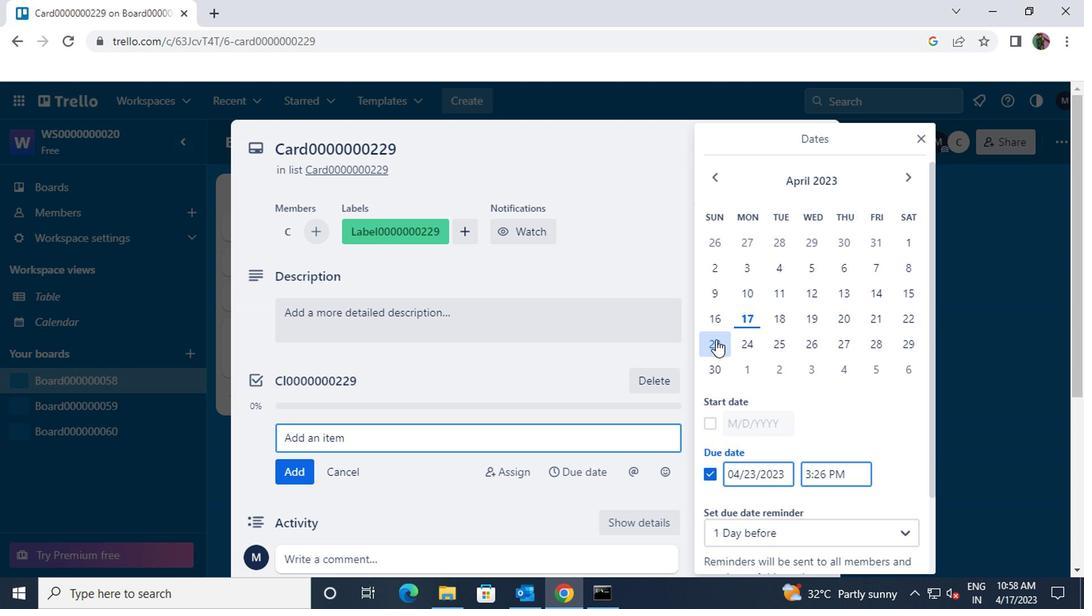 
Action: Mouse moved to (769, 519)
Screenshot: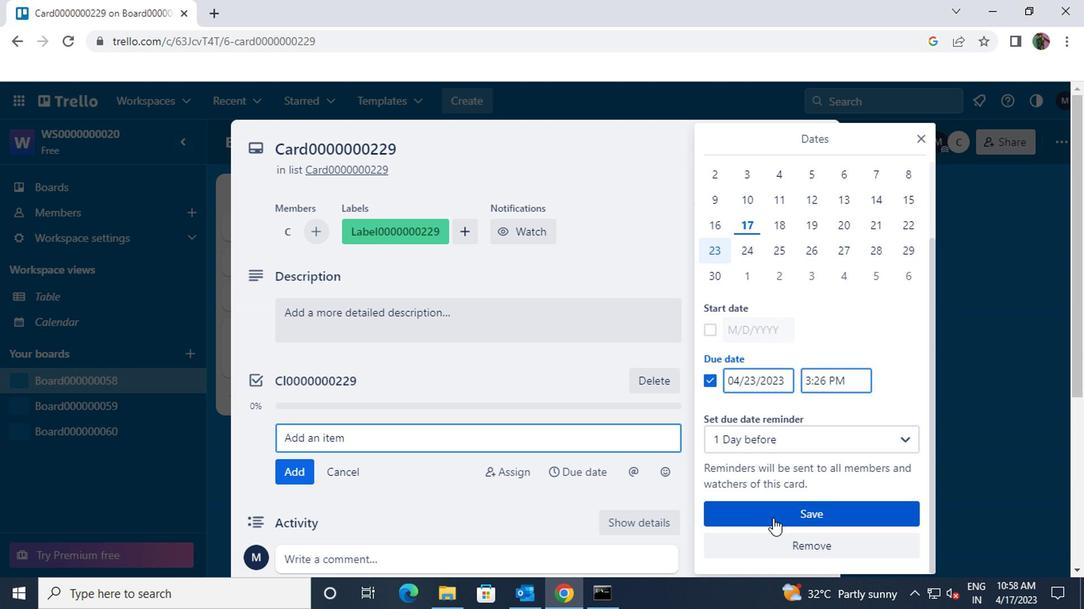 
Action: Mouse pressed left at (769, 519)
Screenshot: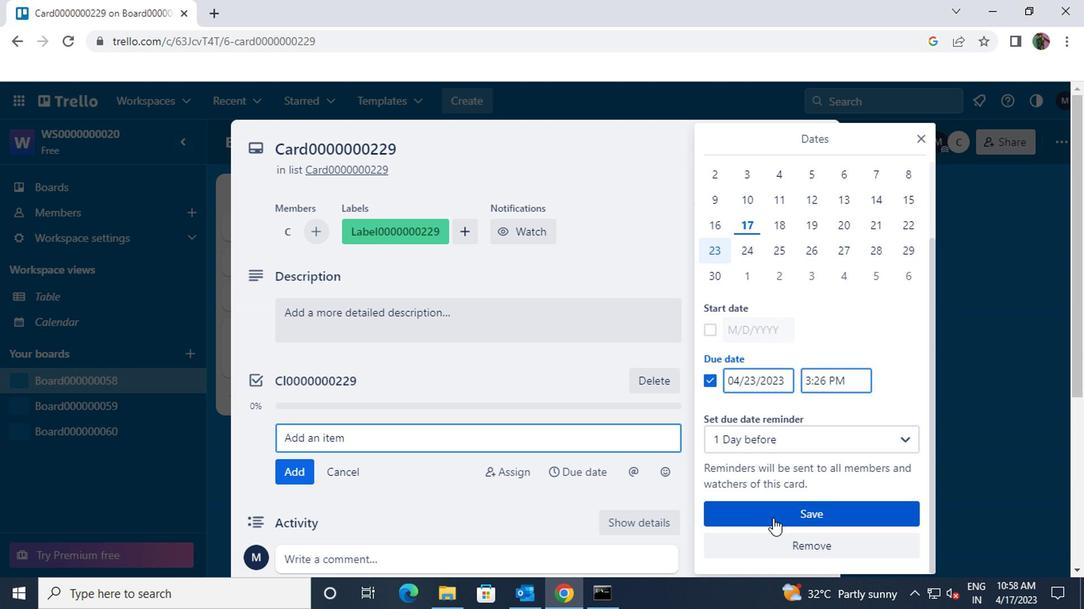 
